Task: Open a blank sheet, save the file as Officetypes.docx Add Heading 'Office Types:'Add the following points with numbering '1.	Cubicle_x000D_
2.	Open workspace_x000D_
3.	Executive suite_x000D_
4.	Co-working space_x000D_
'Select the entire thext and change line spacing to  1.5 ,change the font size of heading and points to 24
Action: Mouse moved to (241, 112)
Screenshot: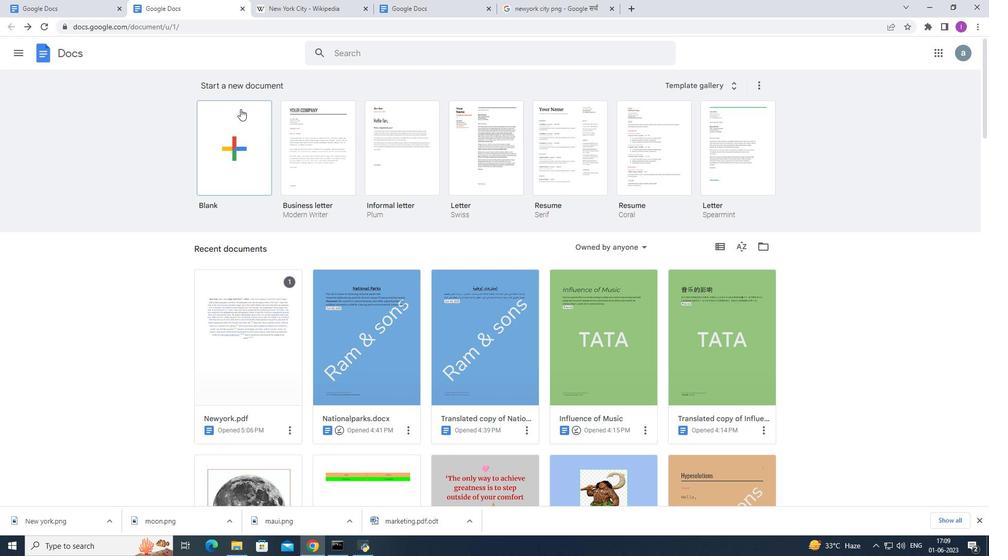
Action: Mouse pressed left at (241, 112)
Screenshot: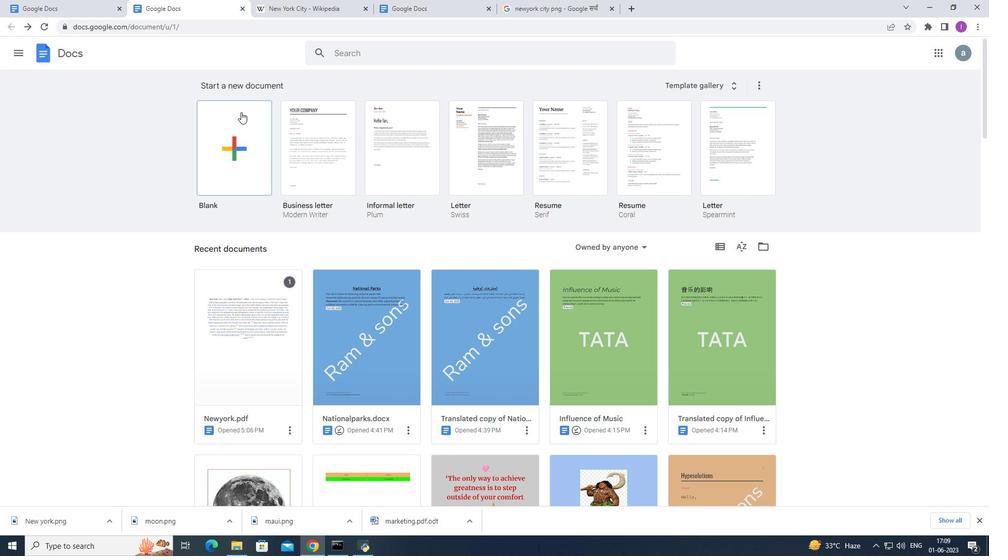 
Action: Mouse moved to (110, 51)
Screenshot: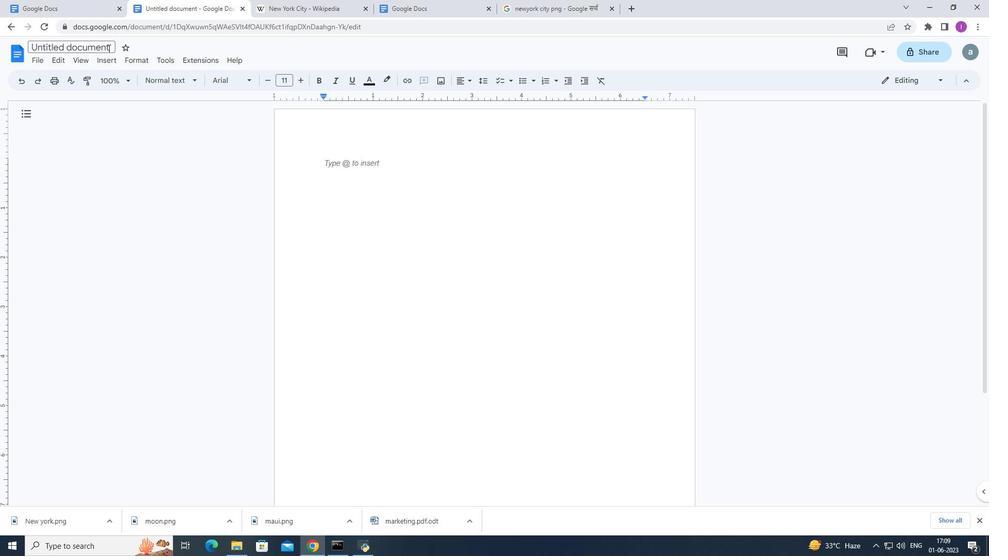 
Action: Mouse pressed left at (110, 51)
Screenshot: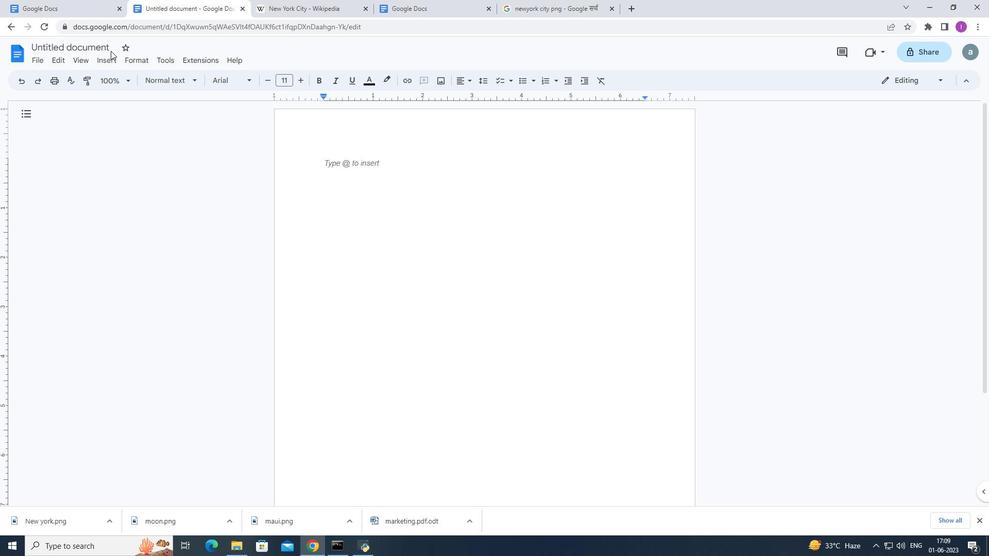 
Action: Mouse moved to (110, 47)
Screenshot: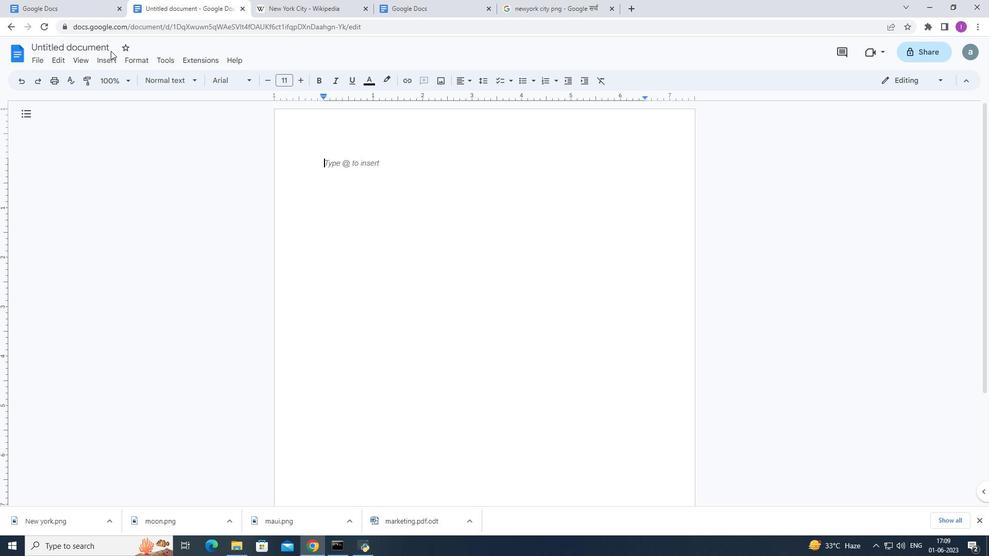 
Action: Mouse pressed left at (110, 47)
Screenshot: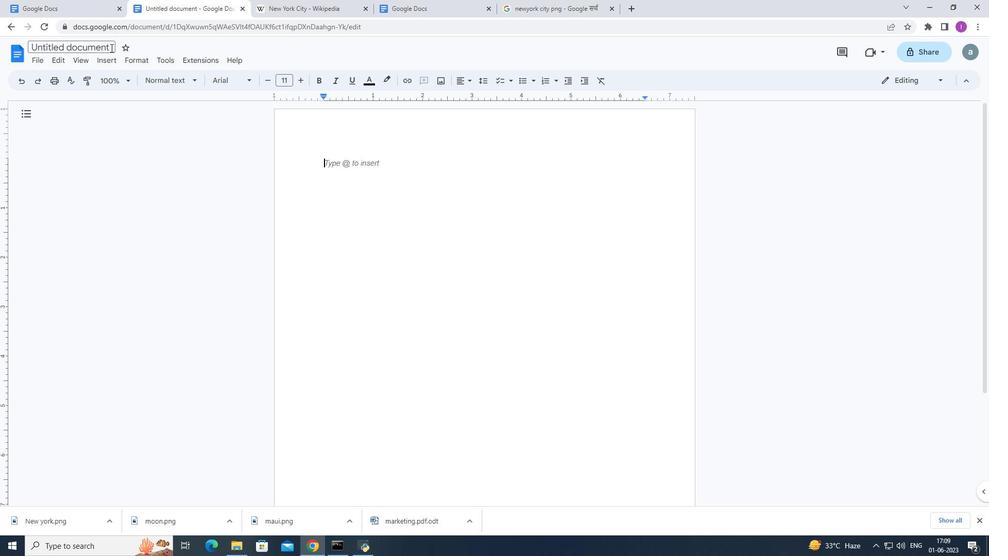 
Action: Mouse moved to (351, 1)
Screenshot: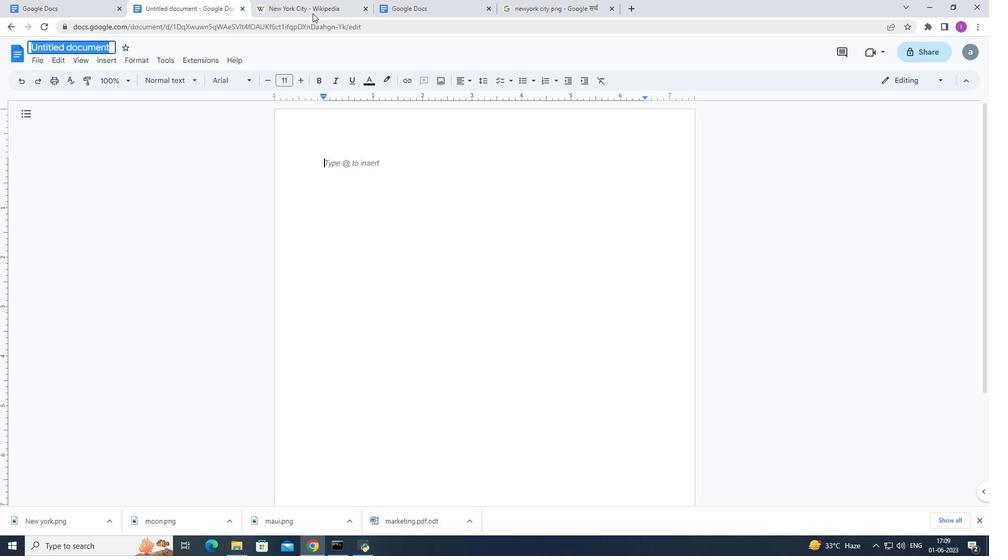 
Action: Key pressed <Key.shift>Officetypes.docx
Screenshot: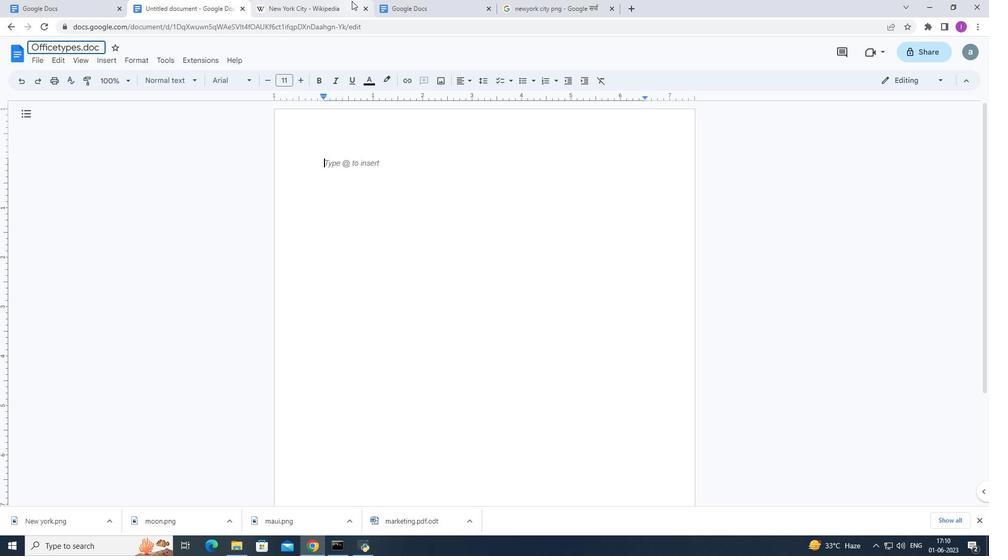 
Action: Mouse pressed left at (351, 1)
Screenshot: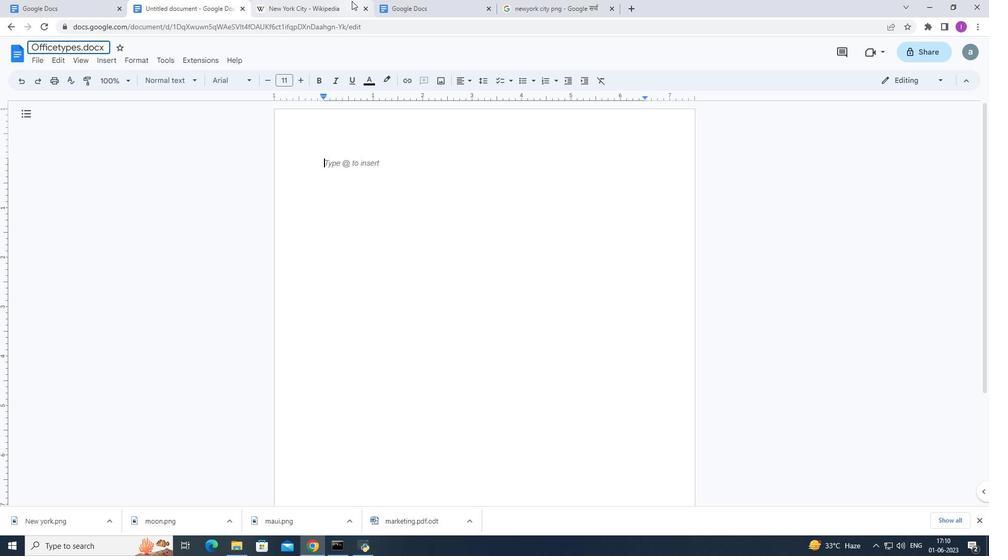 
Action: Mouse moved to (176, 9)
Screenshot: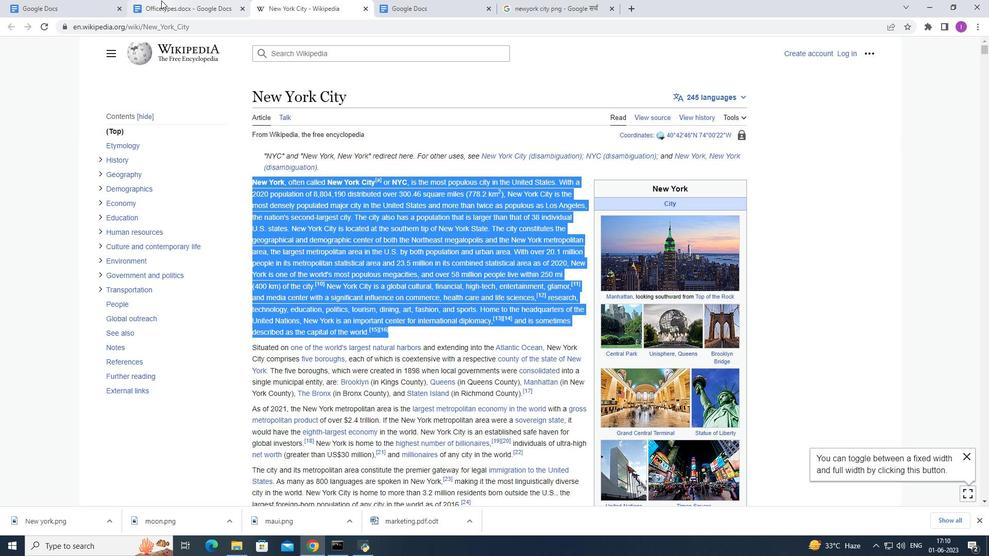 
Action: Mouse pressed left at (176, 9)
Screenshot: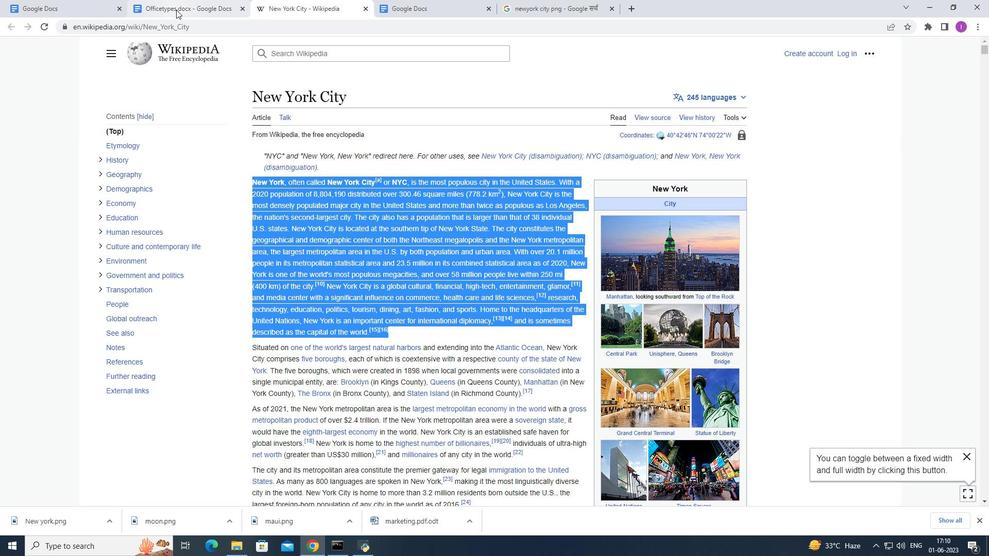 
Action: Mouse moved to (364, 180)
Screenshot: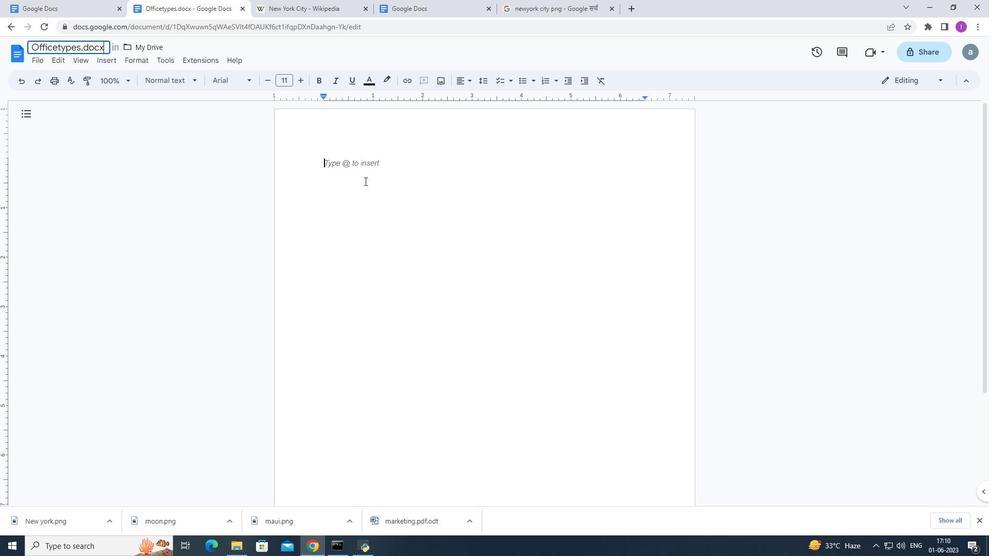 
Action: Mouse pressed left at (364, 180)
Screenshot: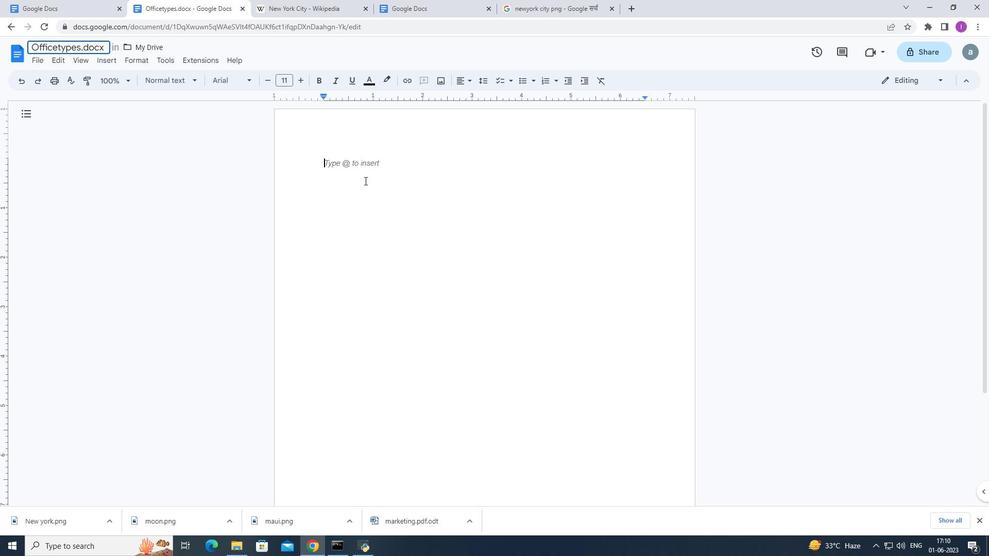 
Action: Mouse moved to (140, 63)
Screenshot: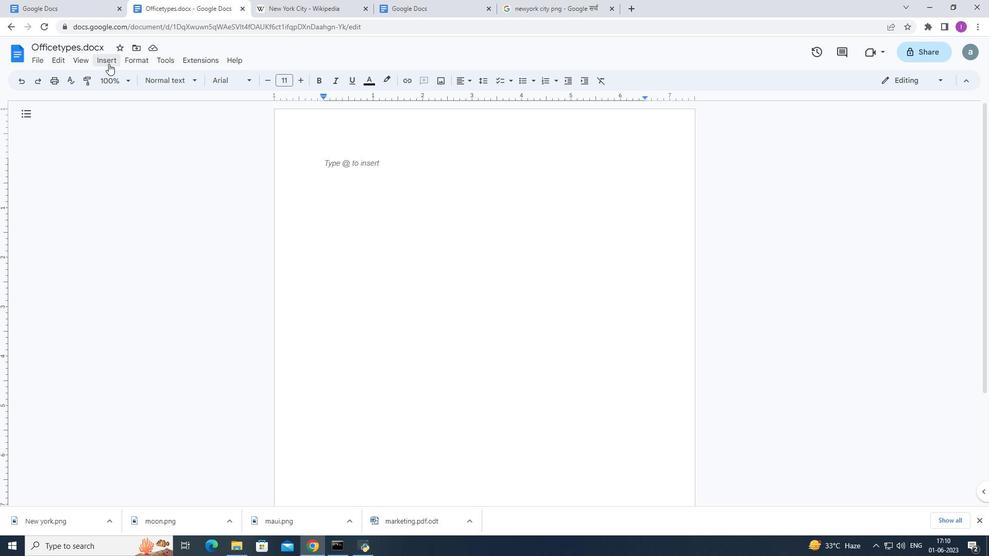 
Action: Mouse pressed left at (140, 63)
Screenshot: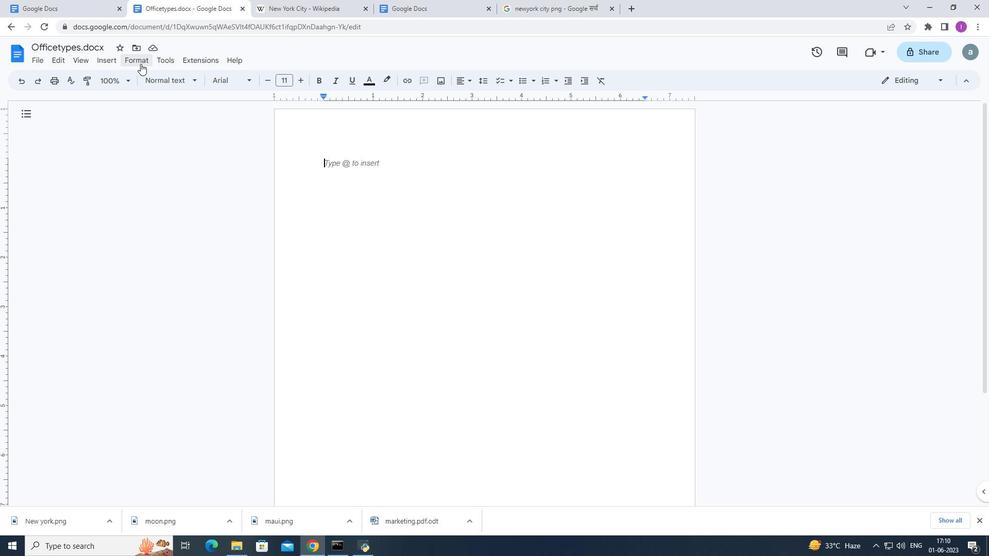 
Action: Mouse moved to (309, 167)
Screenshot: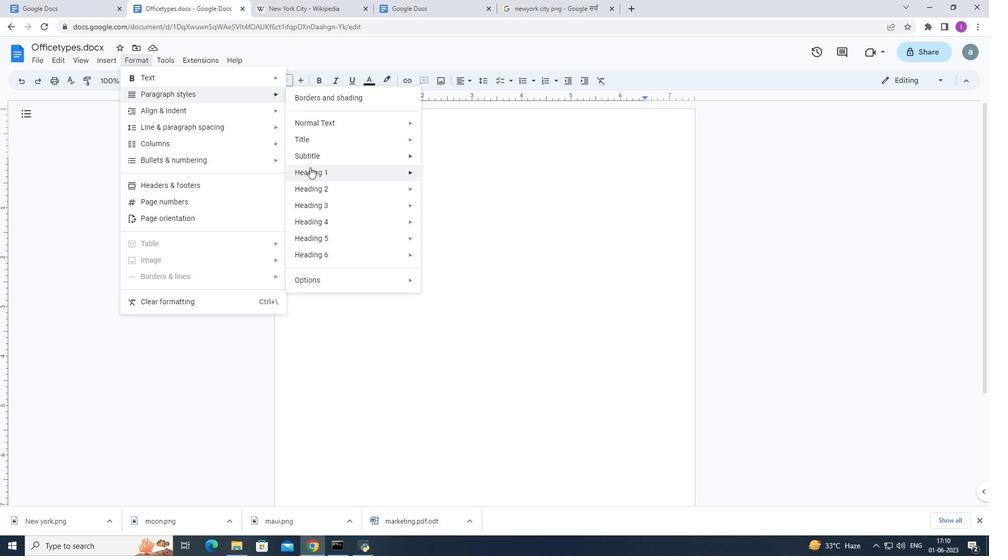 
Action: Mouse pressed left at (309, 167)
Screenshot: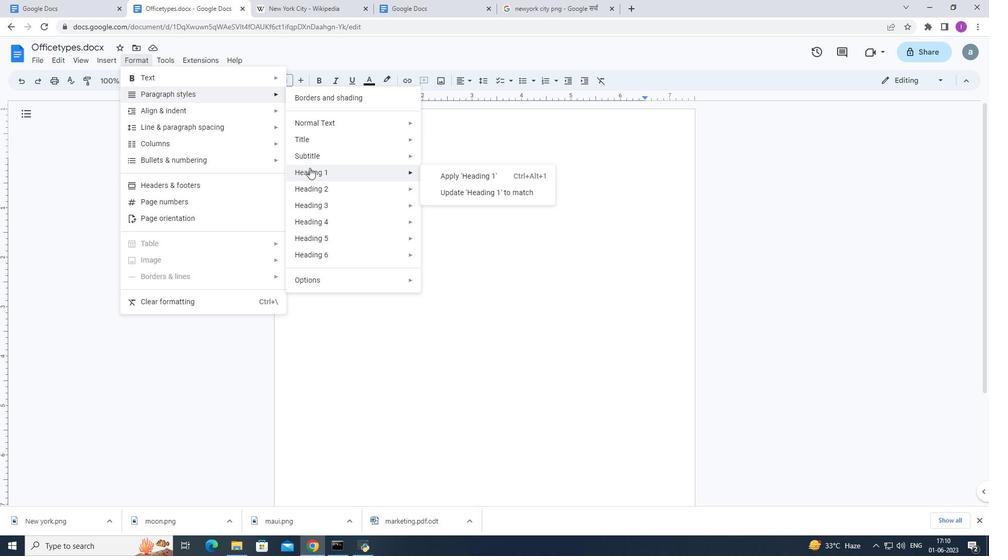 
Action: Mouse moved to (464, 173)
Screenshot: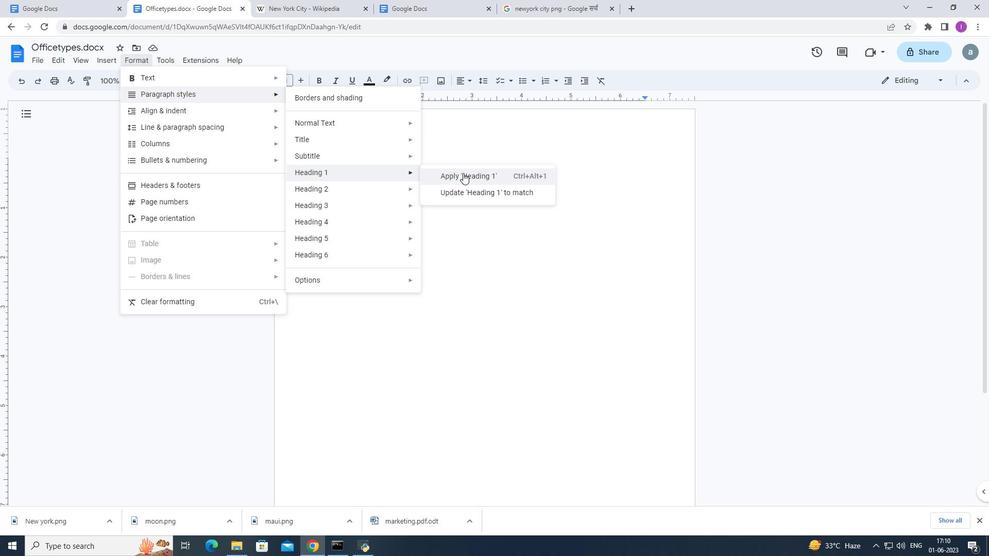 
Action: Mouse pressed left at (464, 173)
Screenshot: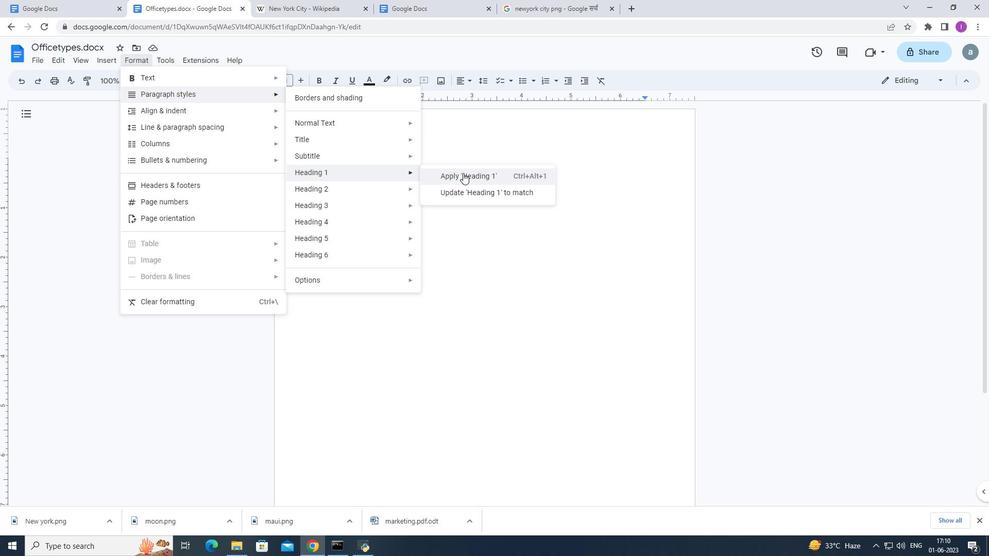 
Action: Mouse moved to (414, 165)
Screenshot: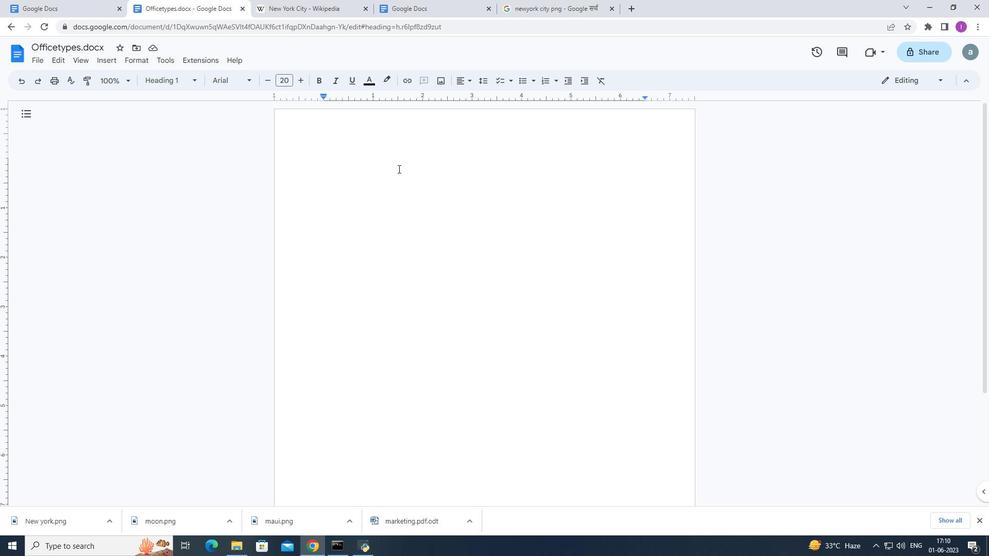 
Action: Key pressed <Key.shift><Key.shift><Key.shift>Office<Key.space><Key.shift>types
Screenshot: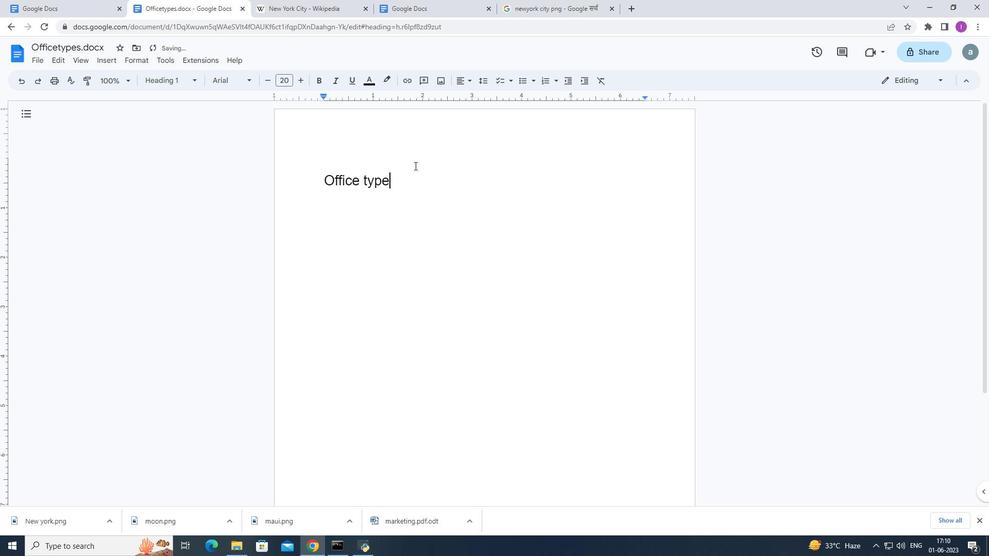 
Action: Mouse moved to (369, 180)
Screenshot: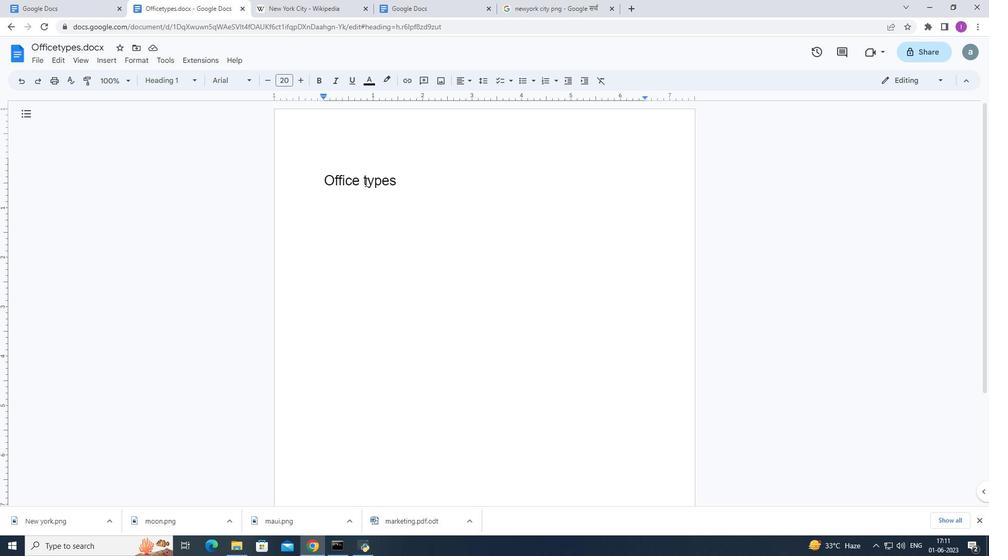 
Action: Mouse pressed left at (369, 180)
Screenshot: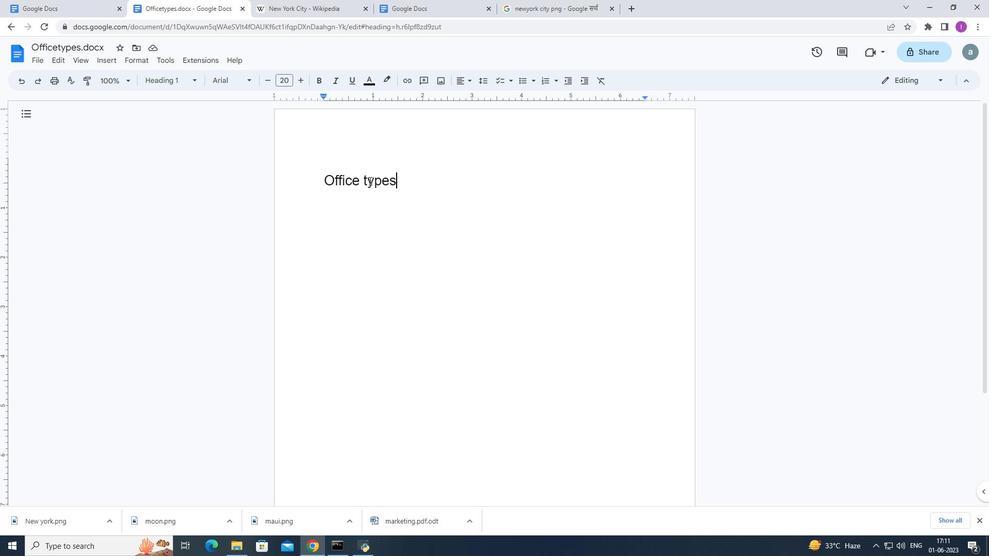 
Action: Mouse moved to (448, 153)
Screenshot: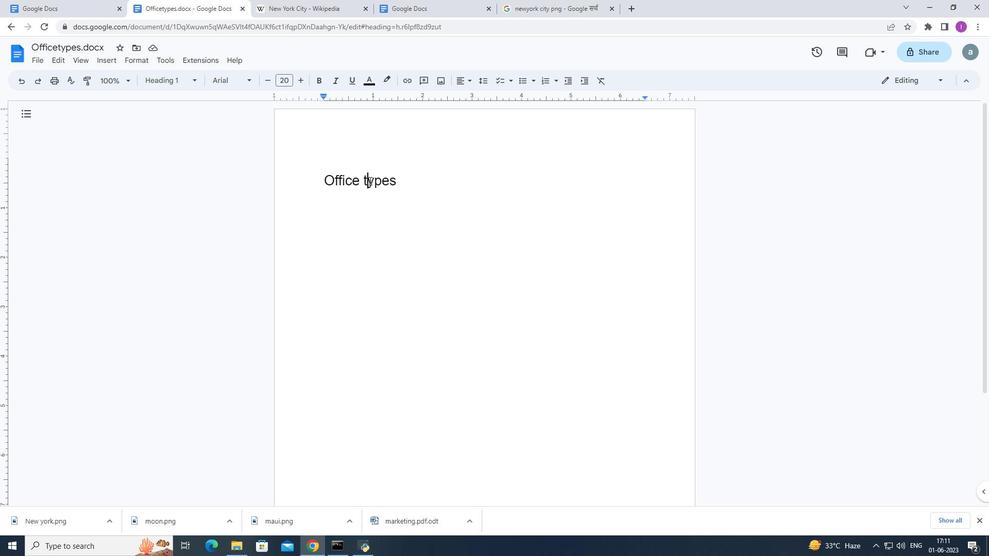 
Action: Key pressed <Key.backspace><Key.shift><Key.shift><Key.shift><Key.shift><Key.shift><Key.shift><Key.shift><Key.shift><Key.shift>T
Screenshot: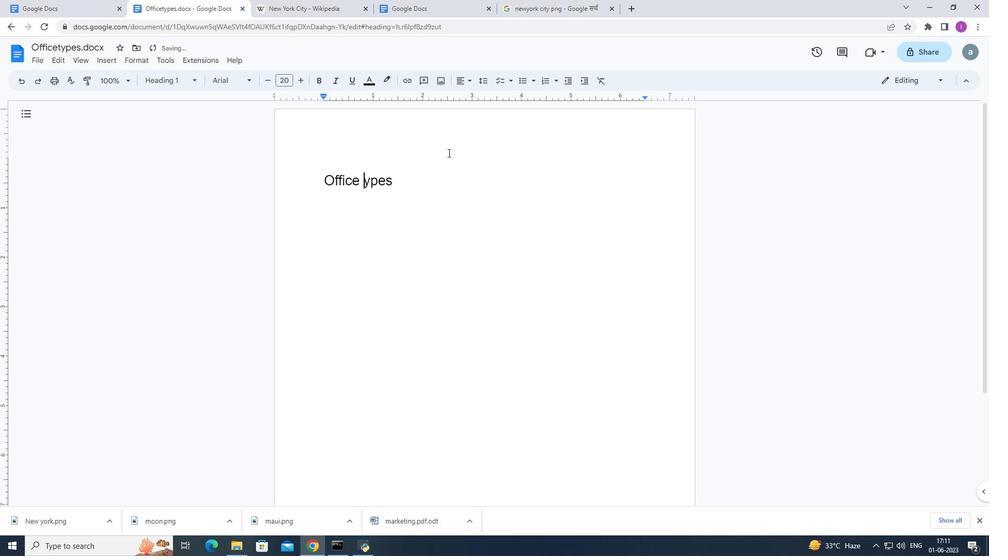 
Action: Mouse moved to (406, 184)
Screenshot: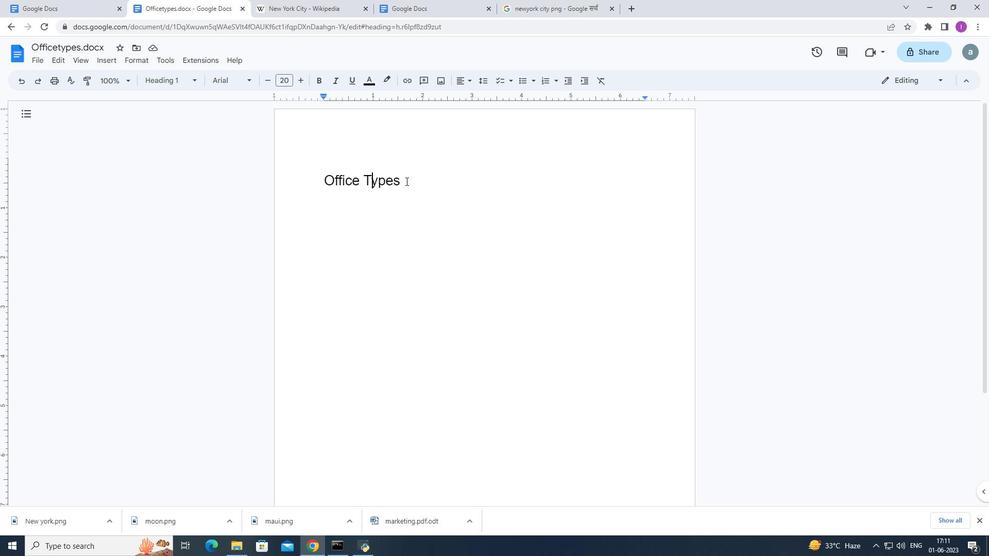 
Action: Mouse pressed left at (406, 184)
Screenshot: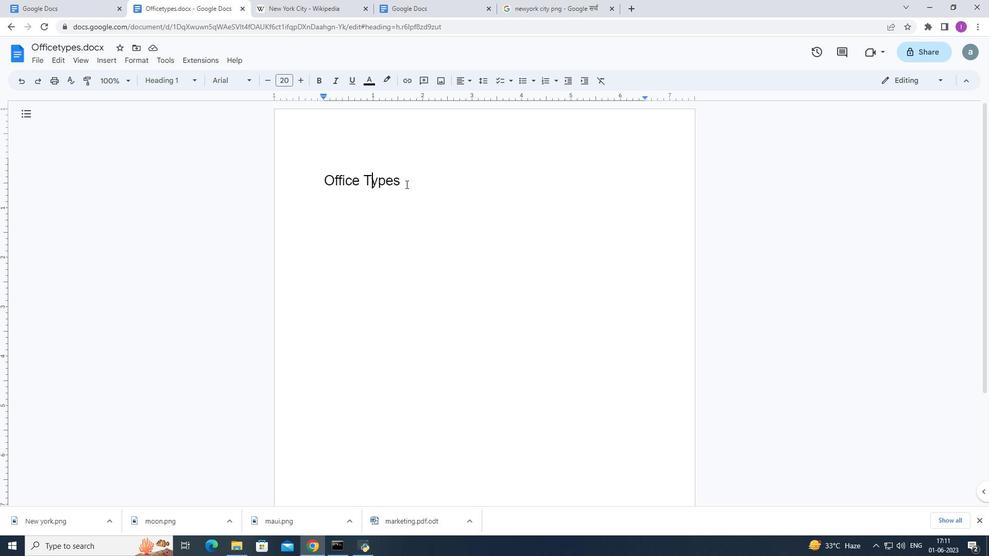 
Action: Mouse moved to (990, 0)
Screenshot: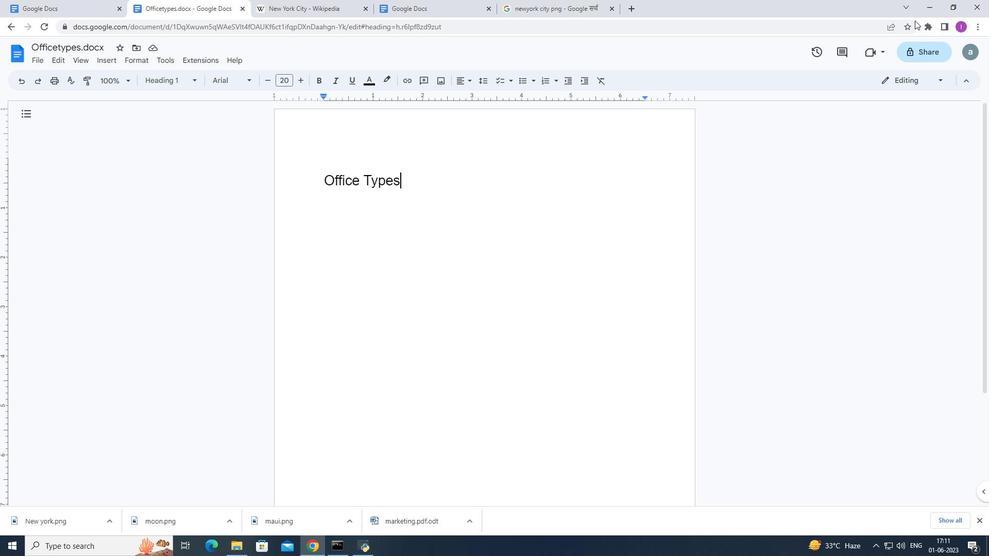 
Action: Key pressed <Key.backspace>s<Key.enter>1.<Key.shift><Key.shift><Key.shift><Key.shift><Key.shift><Key.shift><Key.shift><Key.shift><Key.shift><Key.shift><Key.shift><Key.shift><Key.shift><Key.shift><Key.shift><Key.shift><Key.shift><Key.shift><Key.shift><Key.shift><Key.shift><Key.shift><Key.shift><Key.shift><Key.shift><Key.shift><Key.shift><Key.shift><Key.shift>Cubicle<Key.enter>2.<Key.shift><Key.shift><Key.shift><Key.shift><Key.shift><Key.shift><Key.shift>pen<Key.space>workspace<Key.enter>3.<Key.shift>Executivesuoite<Key.enter>
Screenshot: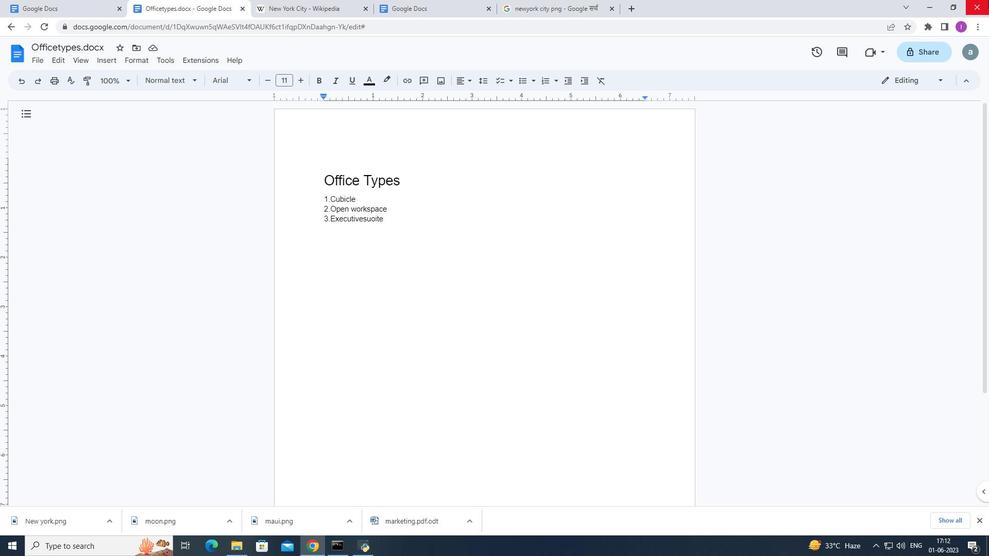 
Action: Mouse moved to (363, 220)
Screenshot: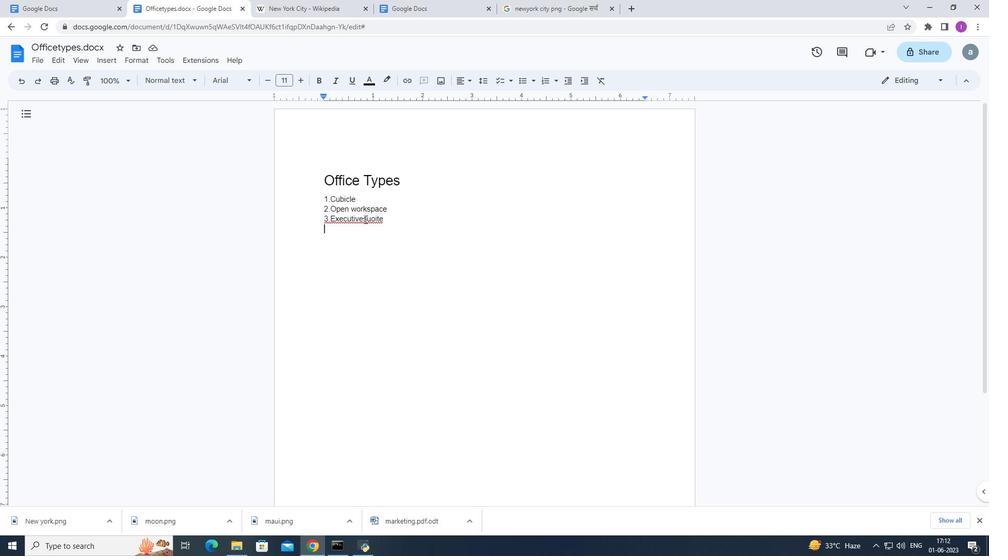 
Action: Mouse pressed left at (363, 220)
Screenshot: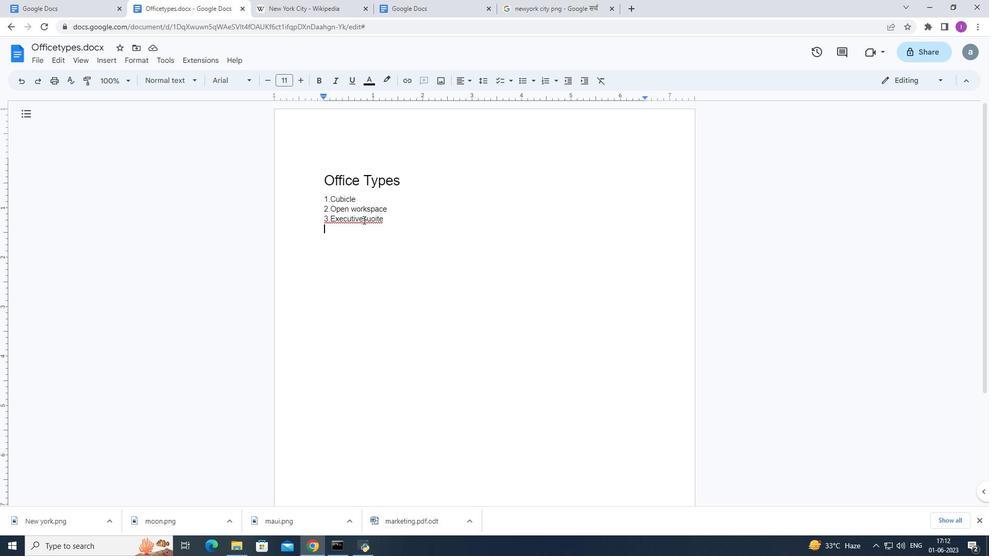 
Action: Mouse moved to (371, 205)
Screenshot: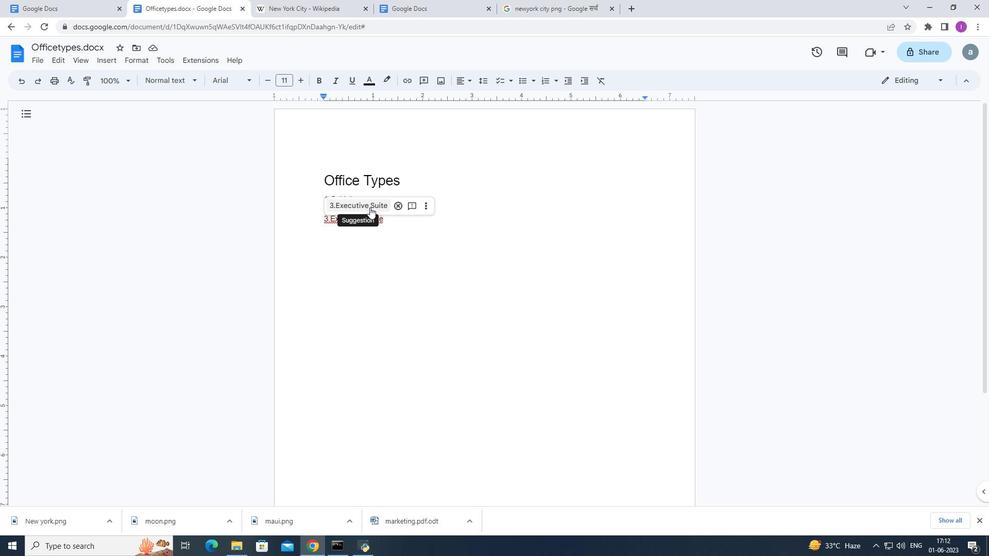 
Action: Mouse pressed left at (371, 205)
Screenshot: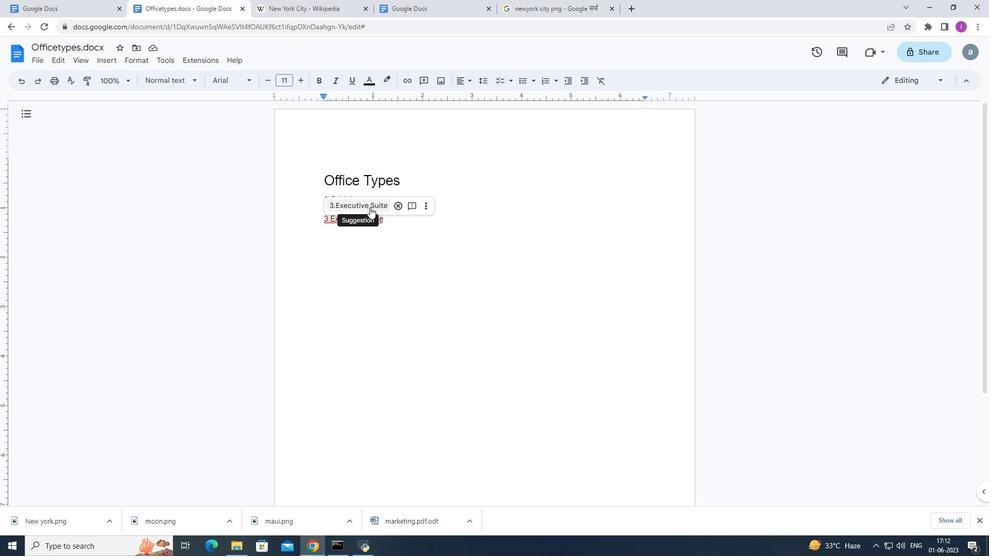 
Action: Mouse moved to (434, 231)
Screenshot: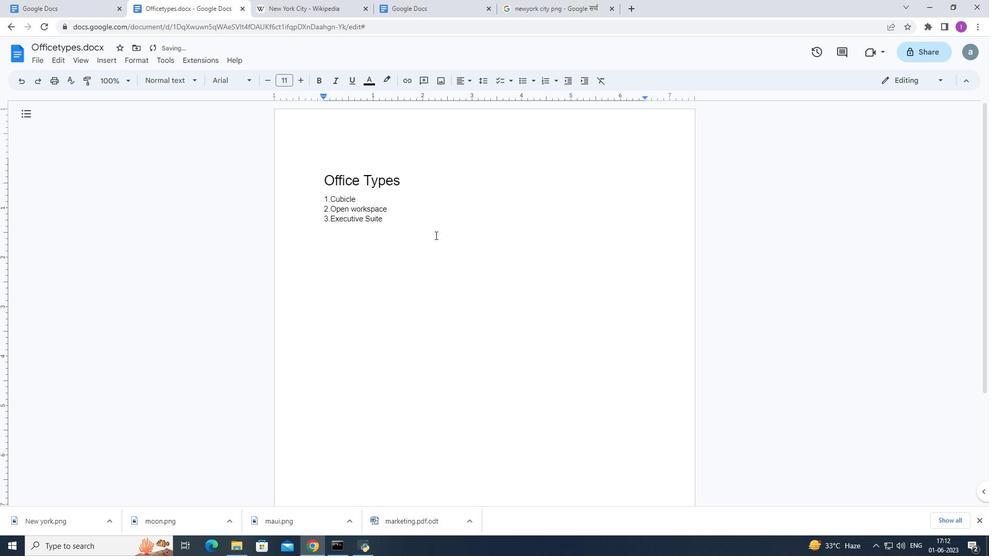 
Action: Key pressed <Key.enter>
Screenshot: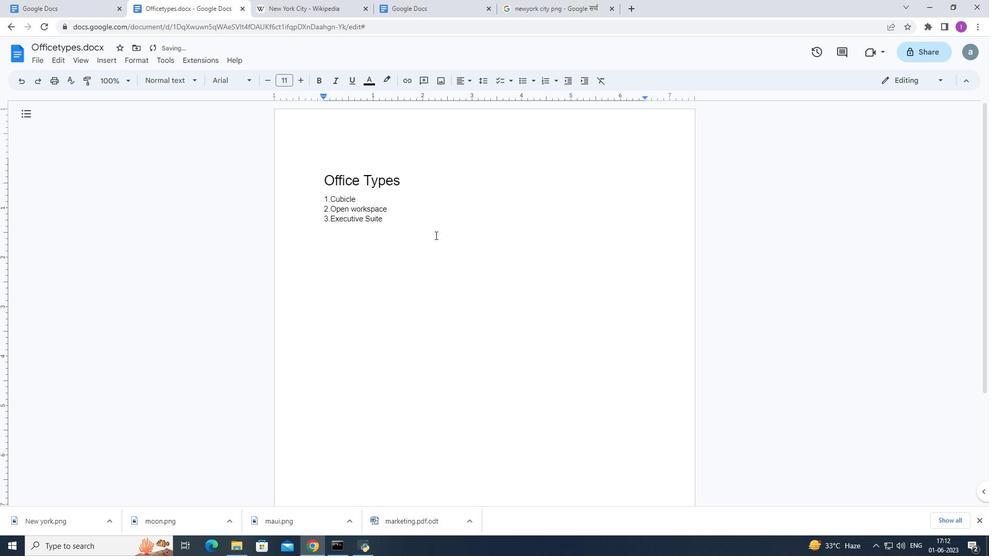 
Action: Mouse moved to (308, 263)
Screenshot: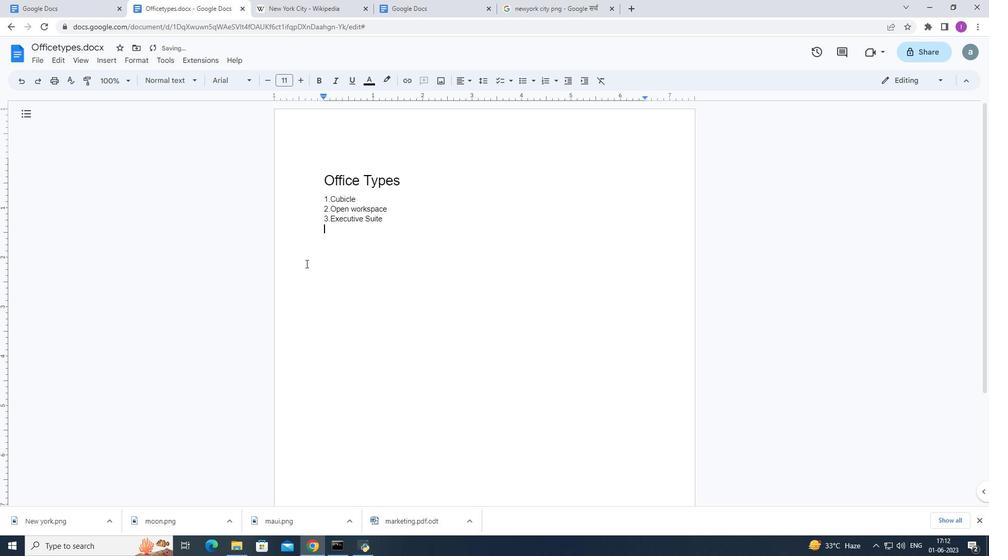 
Action: Key pressed 4.
Screenshot: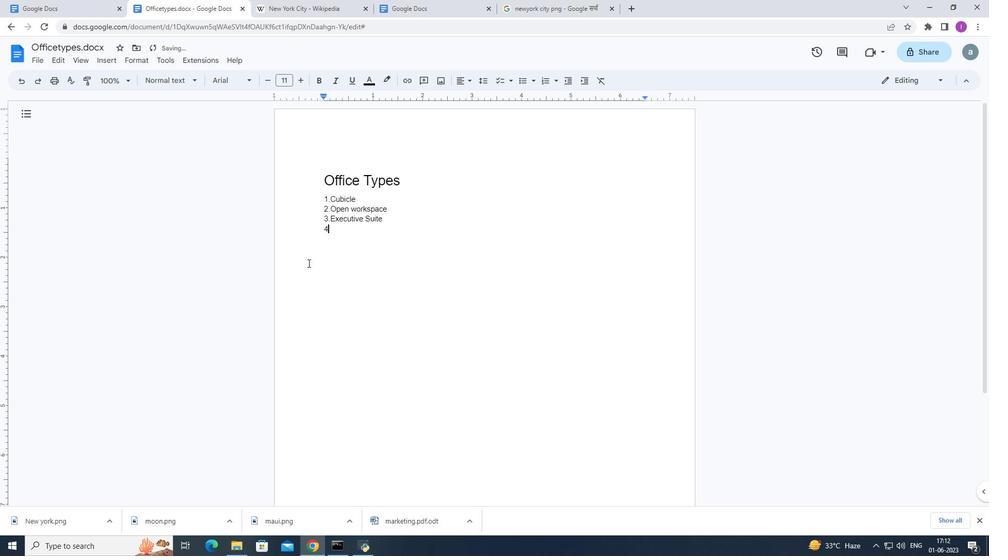 
Action: Mouse moved to (311, 268)
Screenshot: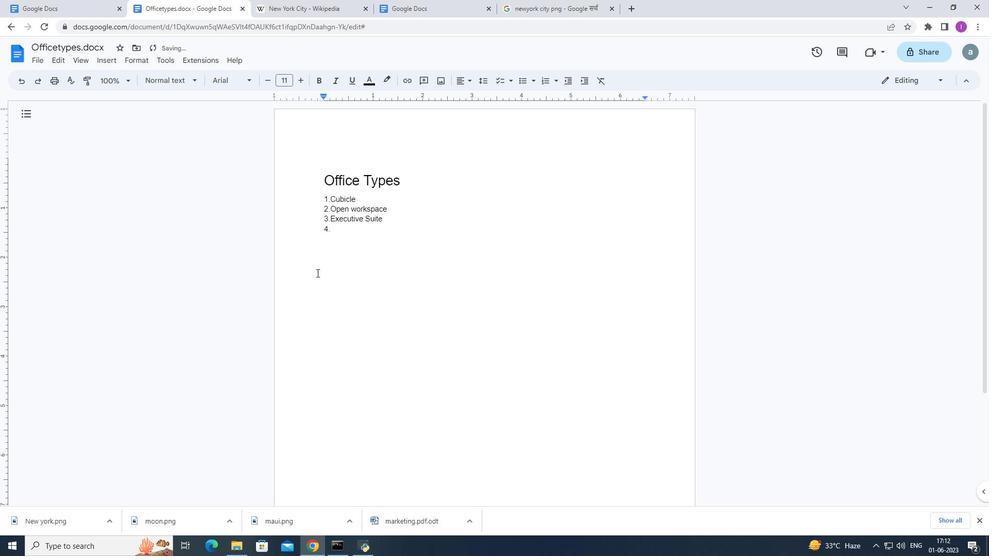 
Action: Key pressed <Key.shift><Key.shift><Key.shift>Co-workind<Key.backspace>g<Key.space>
Screenshot: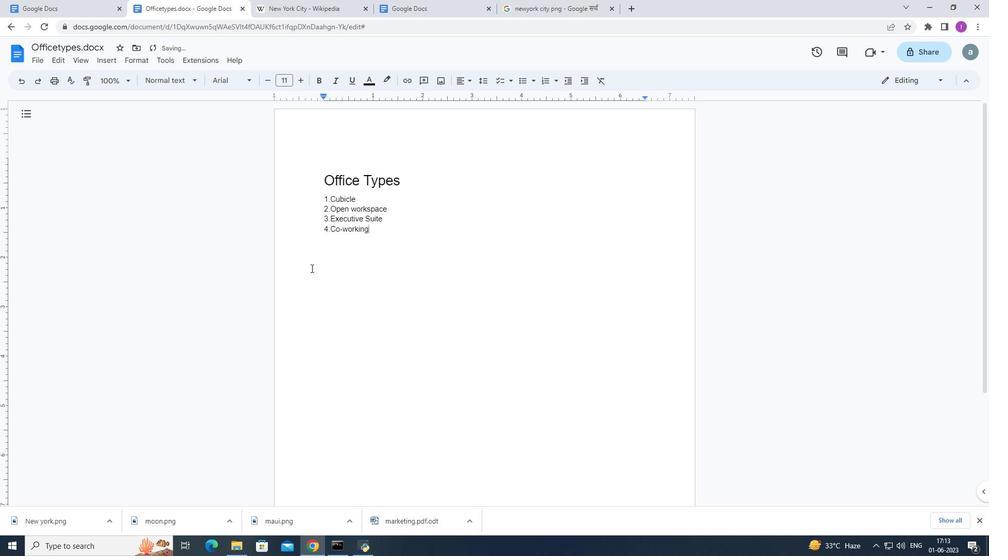 
Action: Mouse moved to (328, 229)
Screenshot: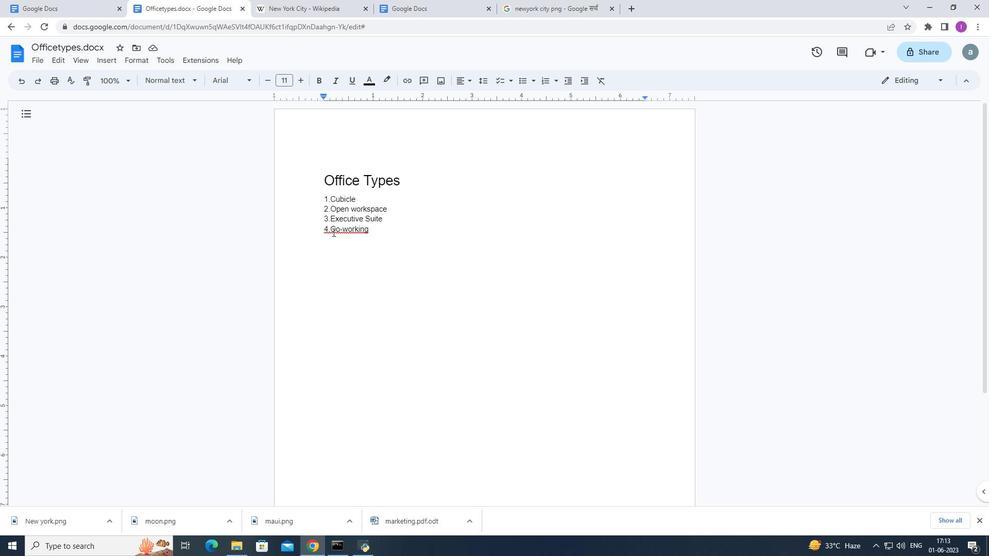 
Action: Mouse pressed left at (328, 229)
Screenshot: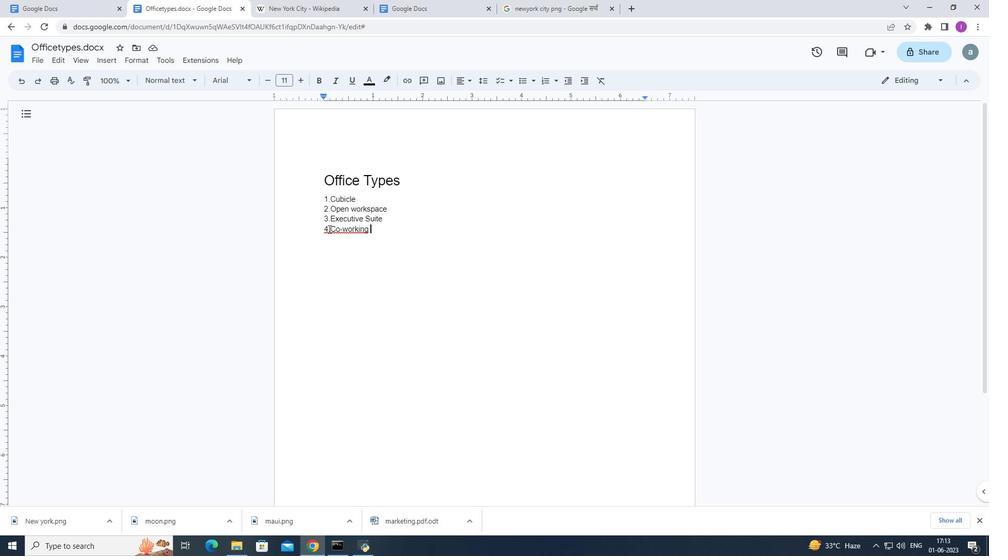 
Action: Mouse moved to (354, 217)
Screenshot: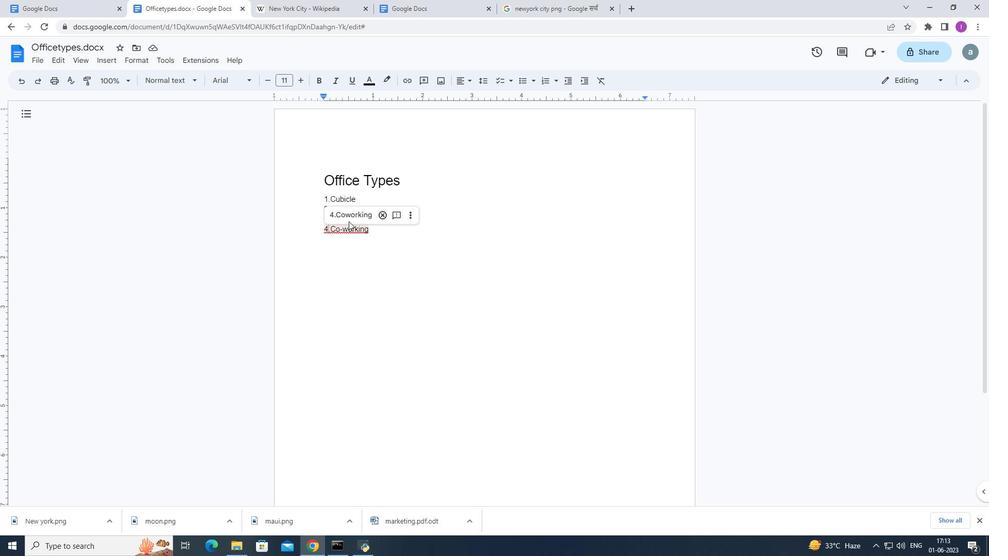 
Action: Mouse pressed left at (354, 217)
Screenshot: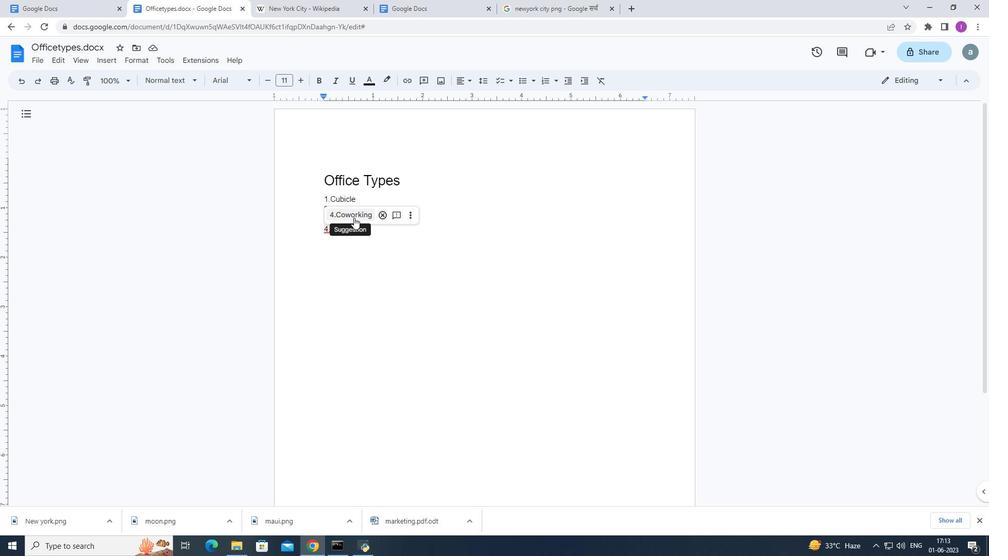 
Action: Mouse moved to (379, 236)
Screenshot: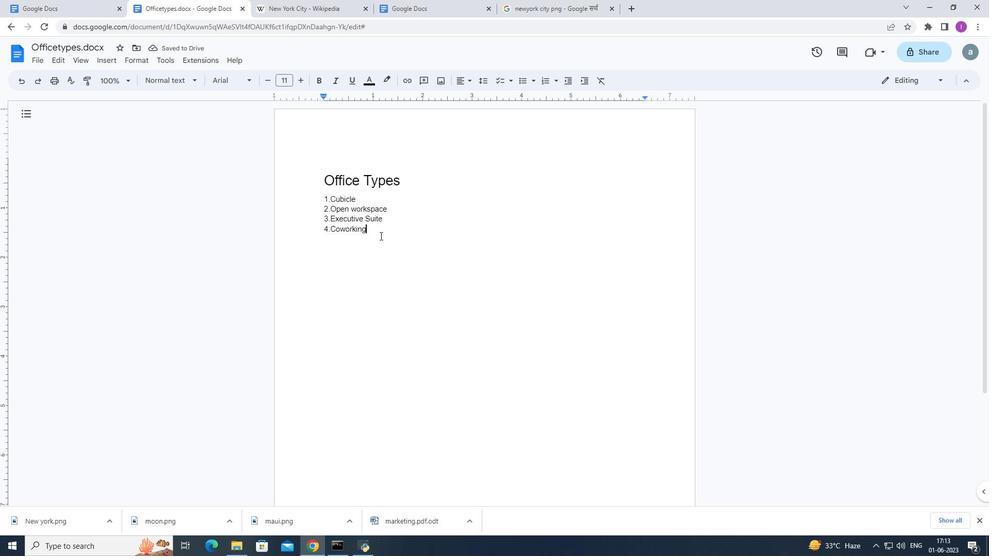 
Action: Key pressed <Key.space>space
Screenshot: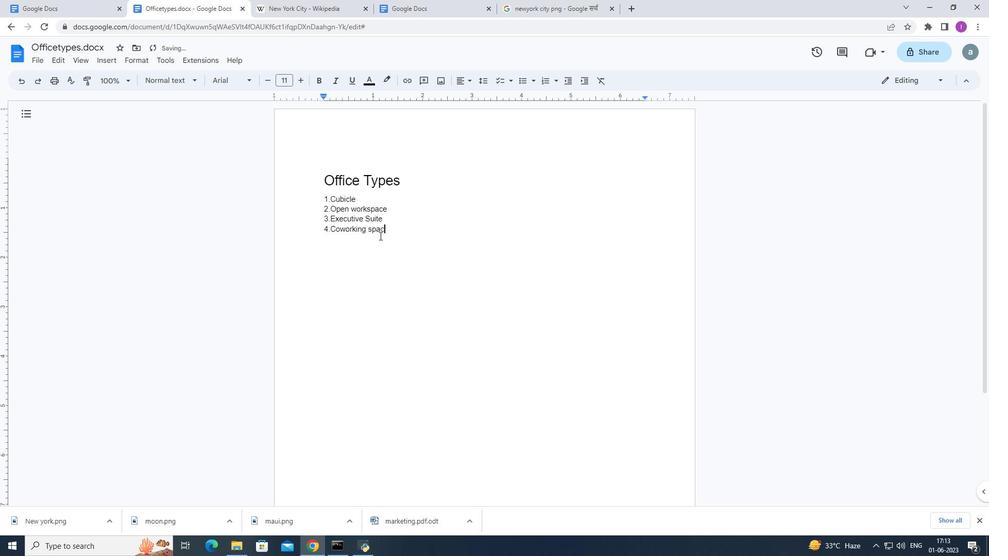 
Action: Mouse moved to (402, 228)
Screenshot: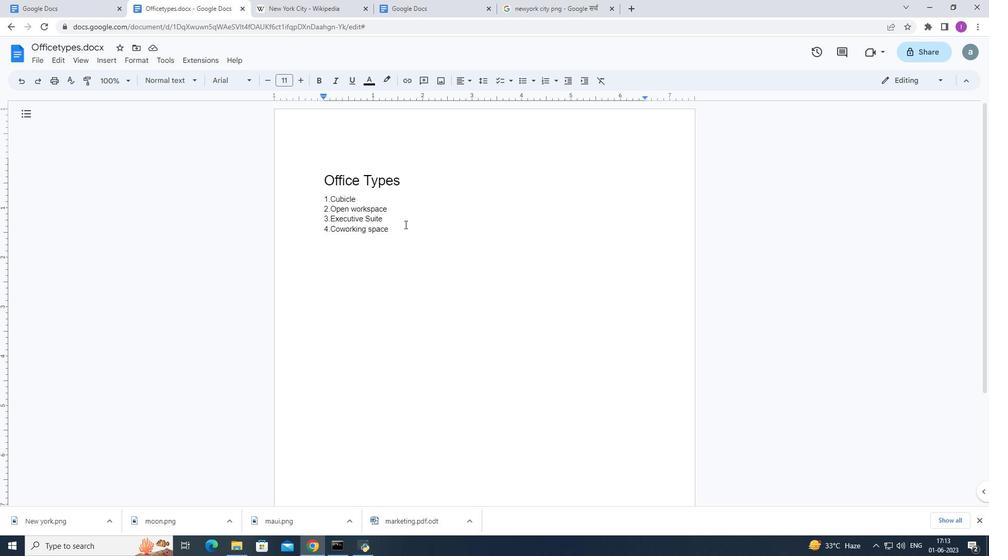 
Action: Mouse pressed left at (402, 228)
Screenshot: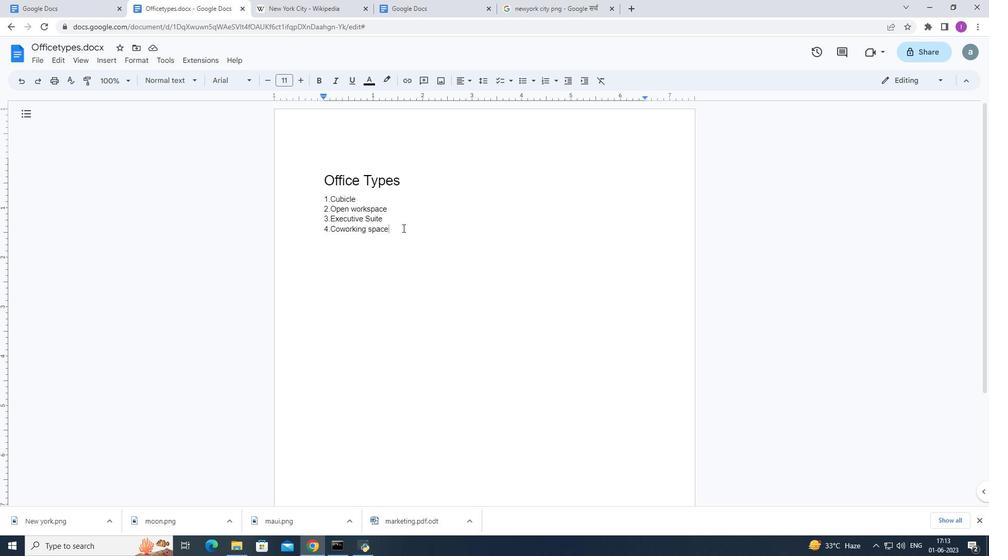 
Action: Mouse moved to (478, 82)
Screenshot: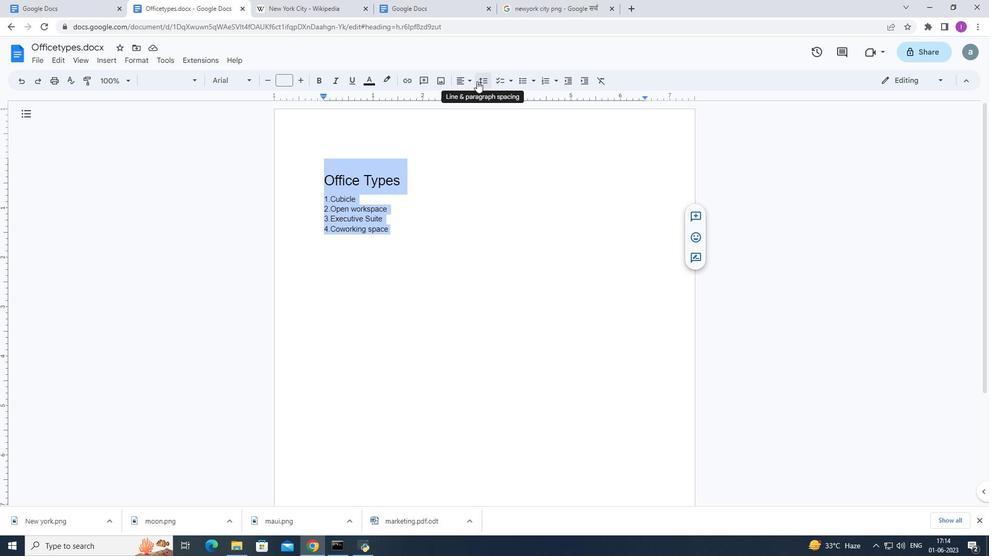 
Action: Mouse pressed left at (478, 82)
Screenshot: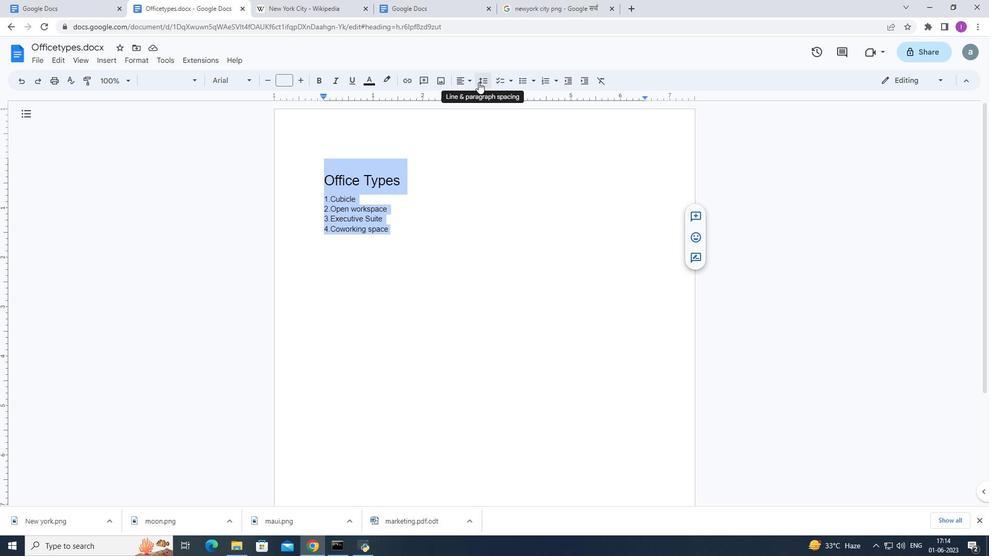 
Action: Mouse moved to (506, 131)
Screenshot: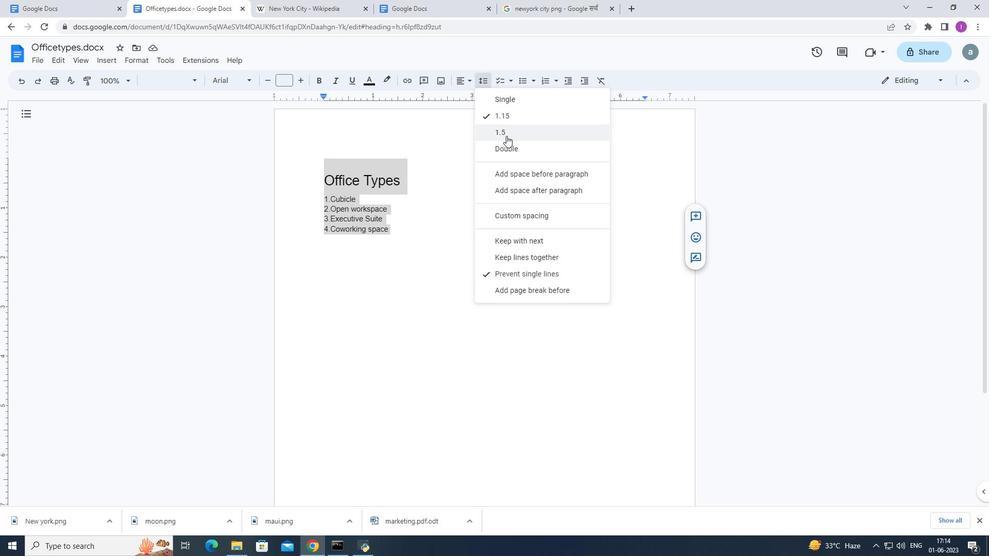 
Action: Mouse pressed left at (506, 131)
Screenshot: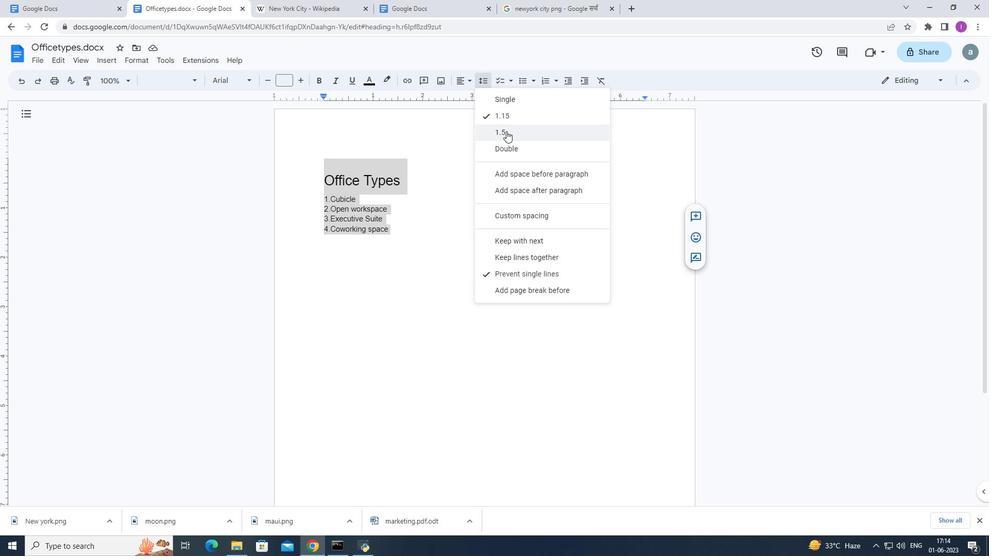 
Action: Mouse moved to (505, 152)
Screenshot: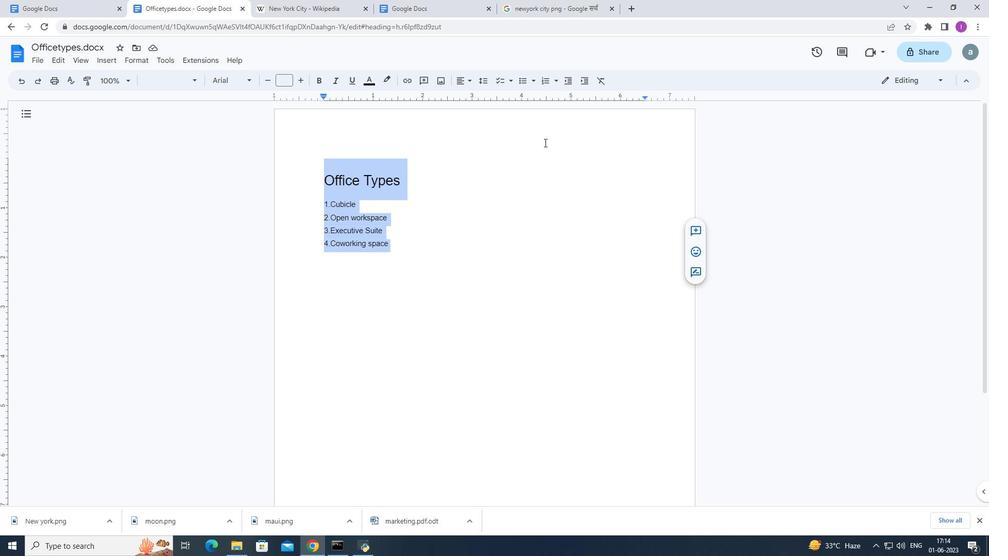 
Action: Mouse pressed left at (505, 152)
Screenshot: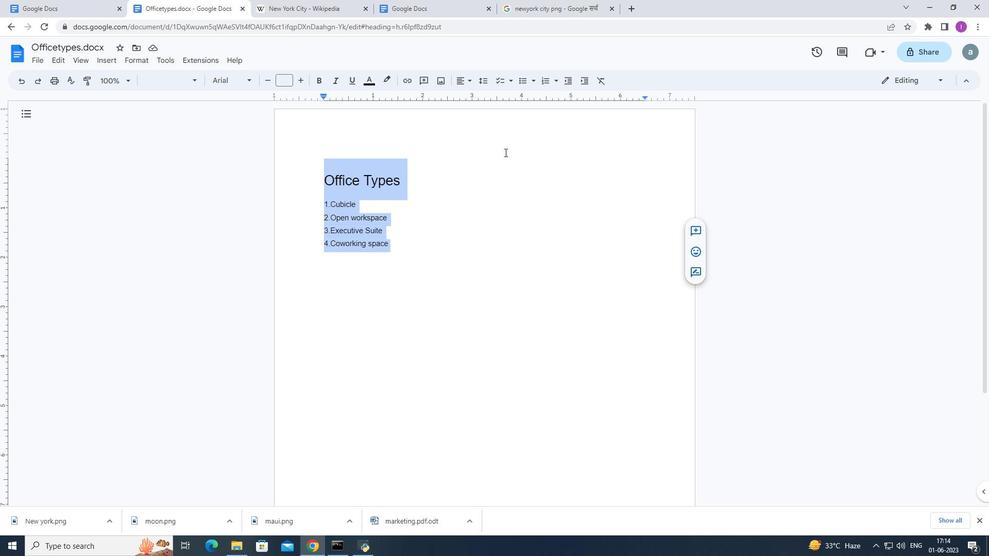 
Action: Mouse moved to (421, 184)
Screenshot: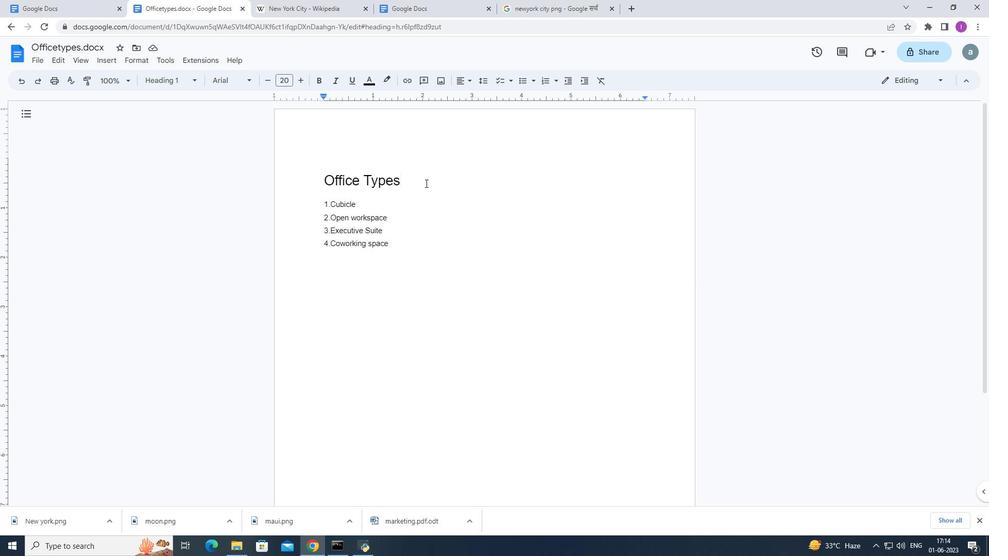 
Action: Mouse pressed left at (421, 184)
Screenshot: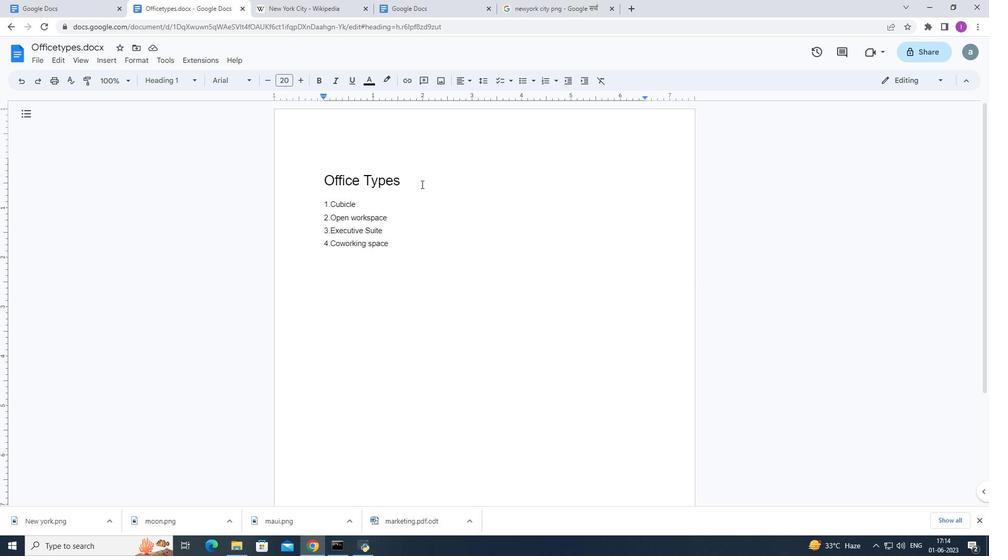 
Action: Mouse moved to (250, 80)
Screenshot: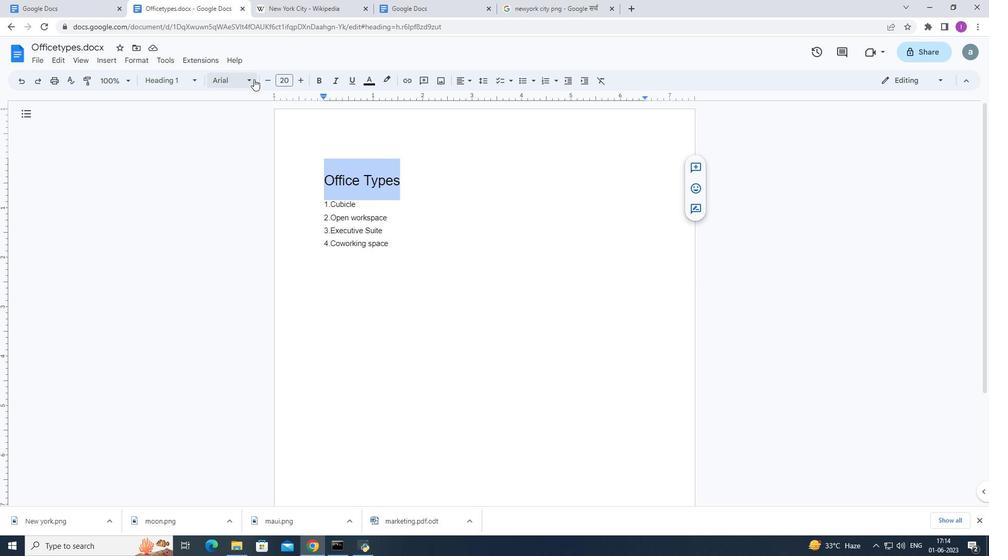 
Action: Mouse pressed left at (250, 80)
Screenshot: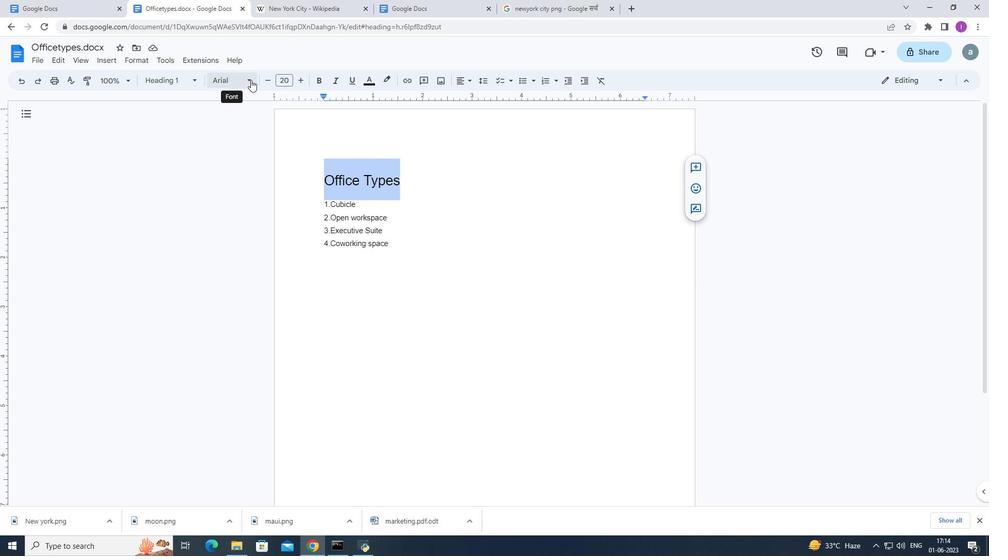 
Action: Mouse moved to (250, 263)
Screenshot: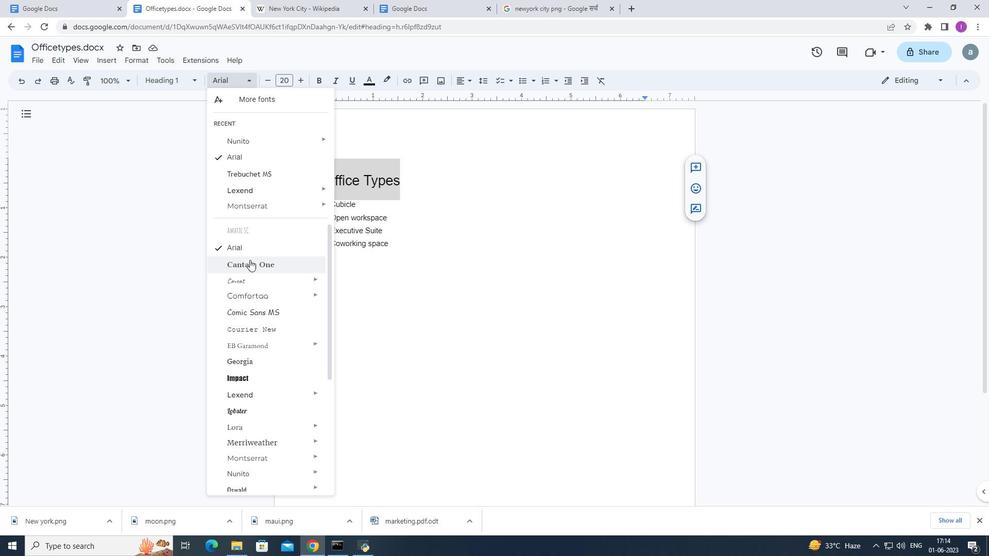 
Action: Mouse pressed left at (250, 263)
Screenshot: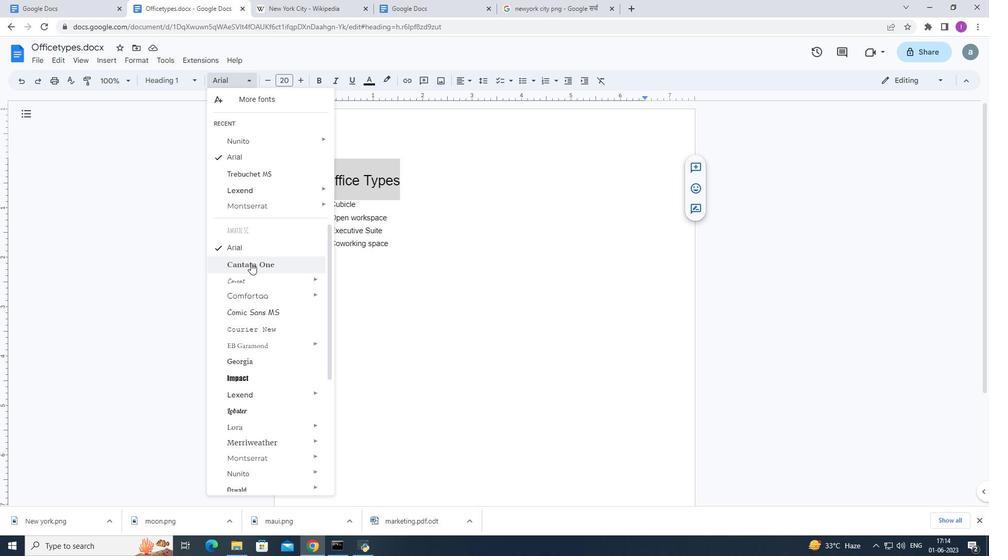 
Action: Mouse moved to (287, 81)
Screenshot: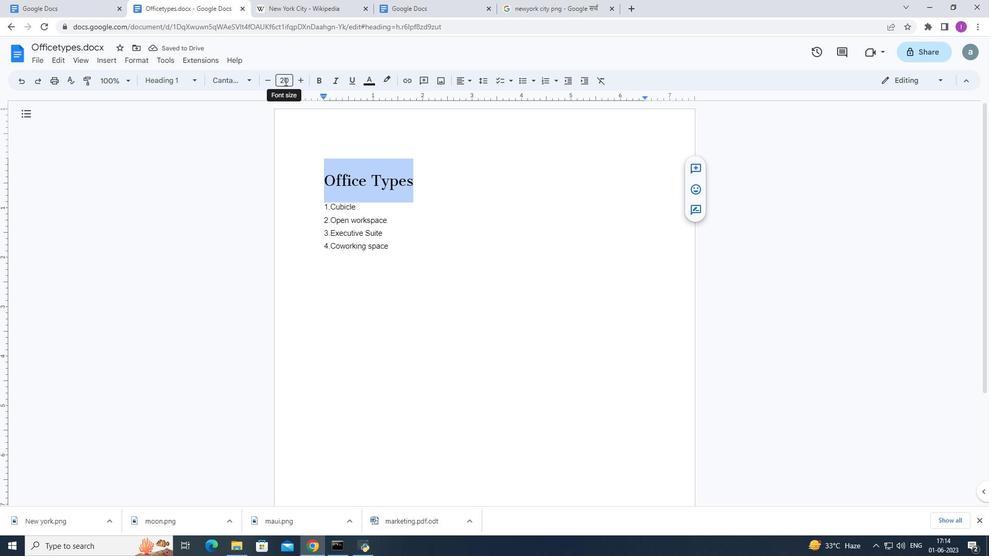 
Action: Mouse pressed left at (287, 81)
Screenshot: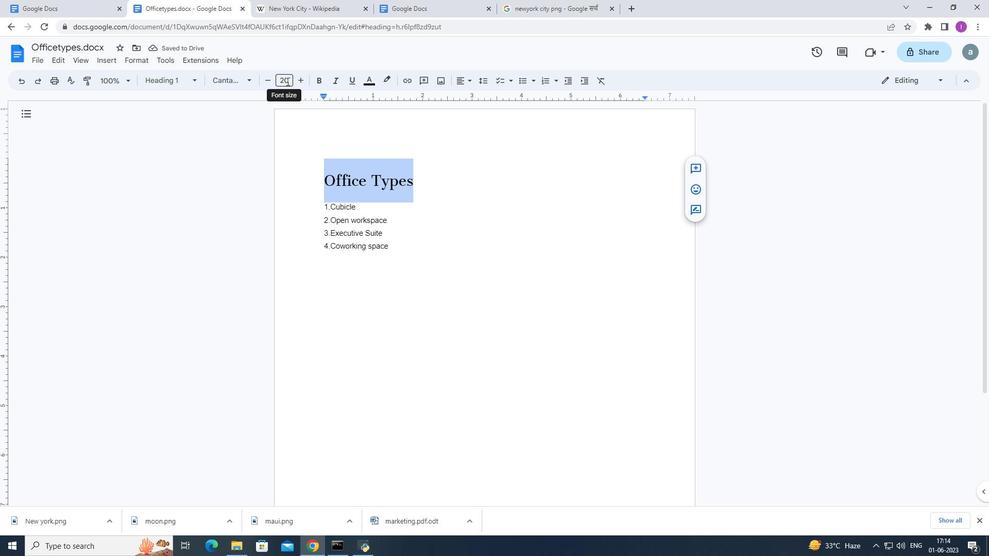 
Action: Mouse moved to (300, 182)
Screenshot: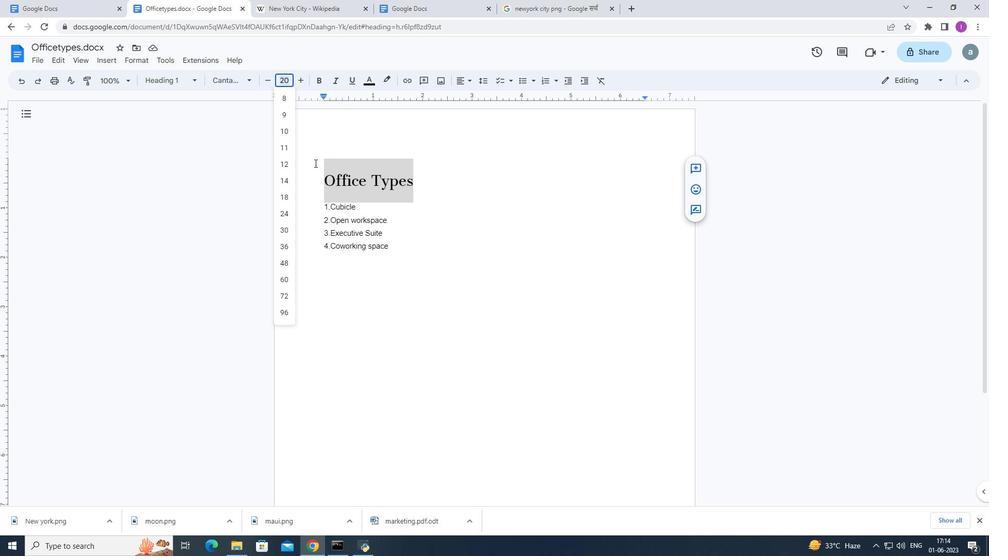 
Action: Key pressed 24
Screenshot: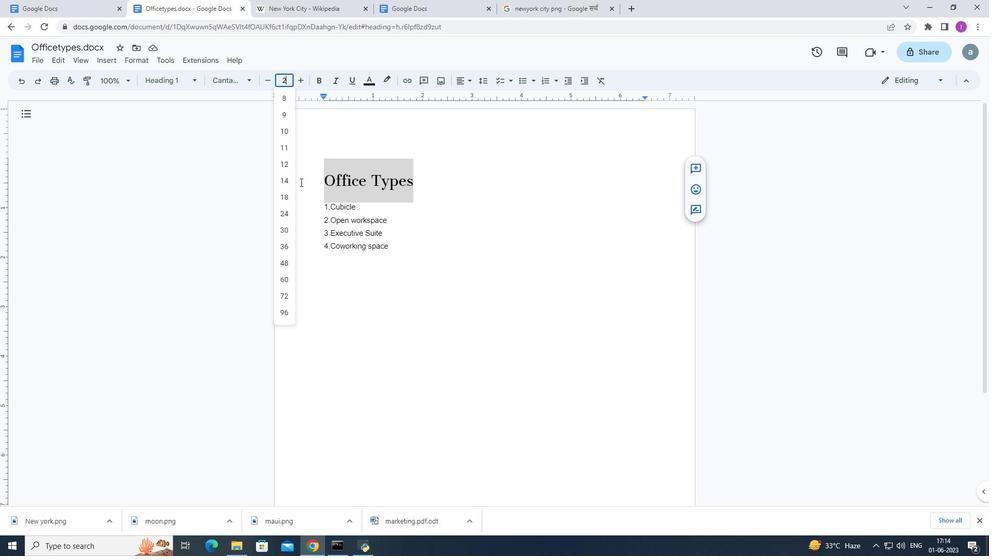 
Action: Mouse moved to (298, 178)
Screenshot: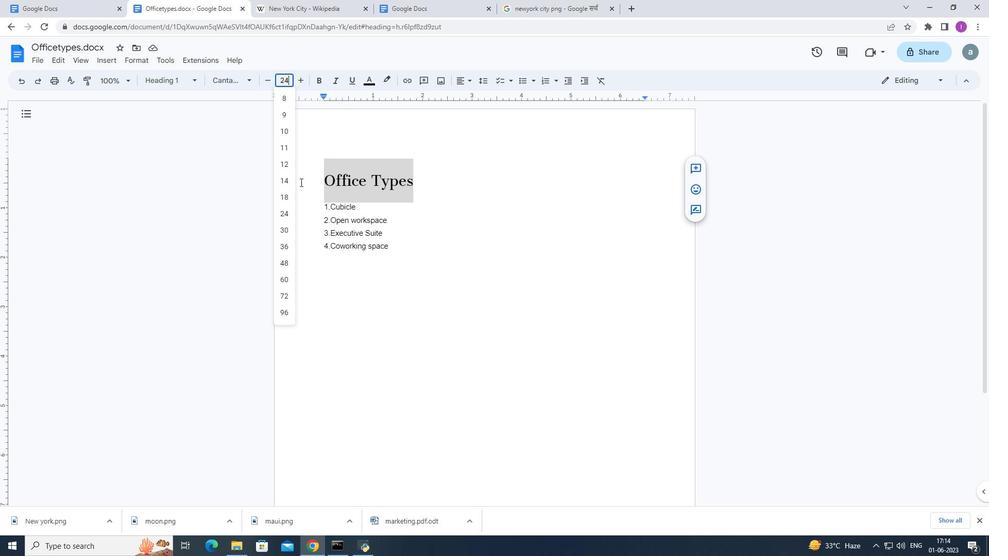 
Action: Key pressed <Key.enter>
Screenshot: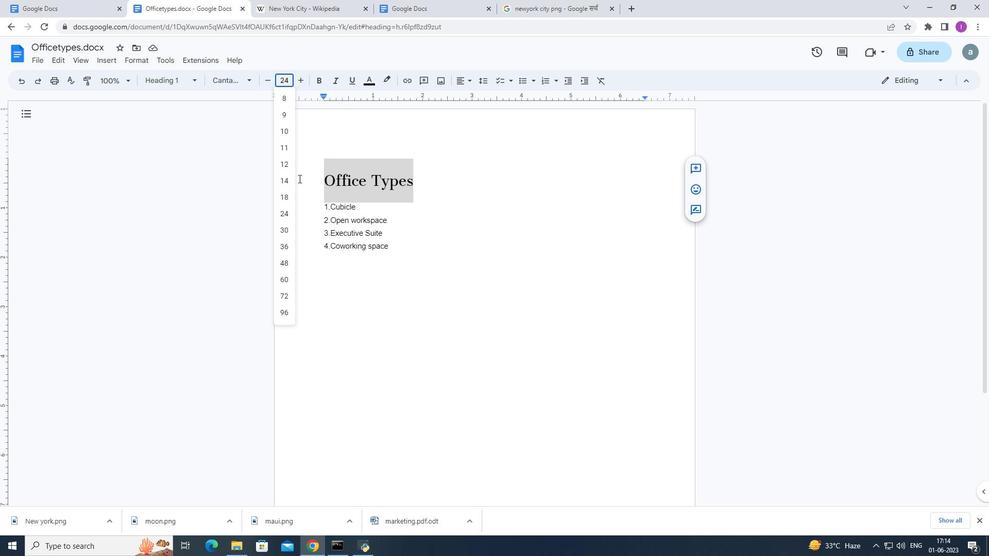 
Action: Mouse moved to (296, 283)
Screenshot: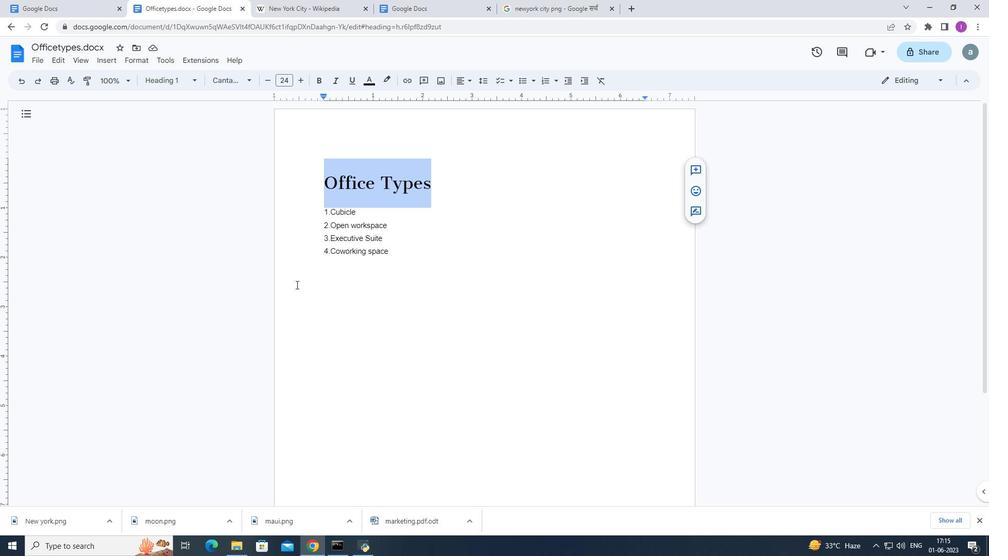 
